 Task: Add Burt's Bees Hawaiian Smolder Lip Crayon to the cart.
Action: Mouse moved to (227, 117)
Screenshot: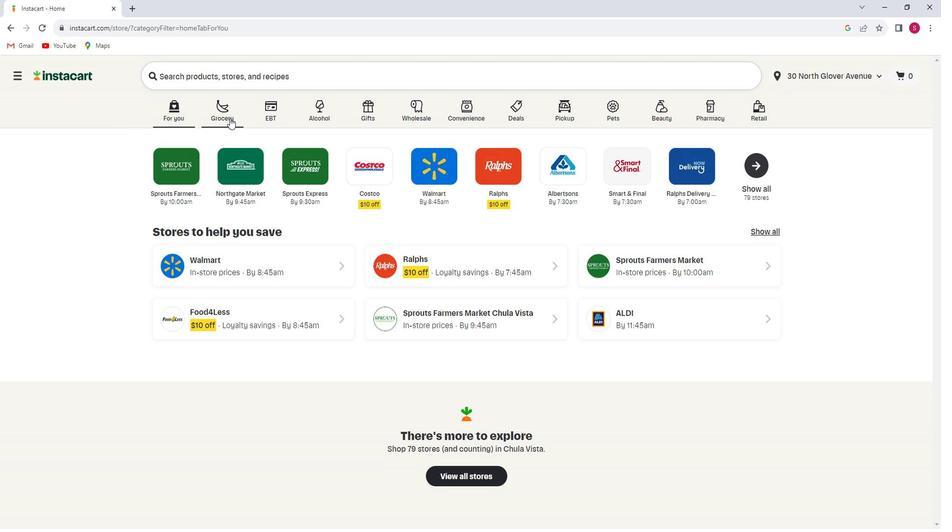 
Action: Mouse pressed left at (227, 117)
Screenshot: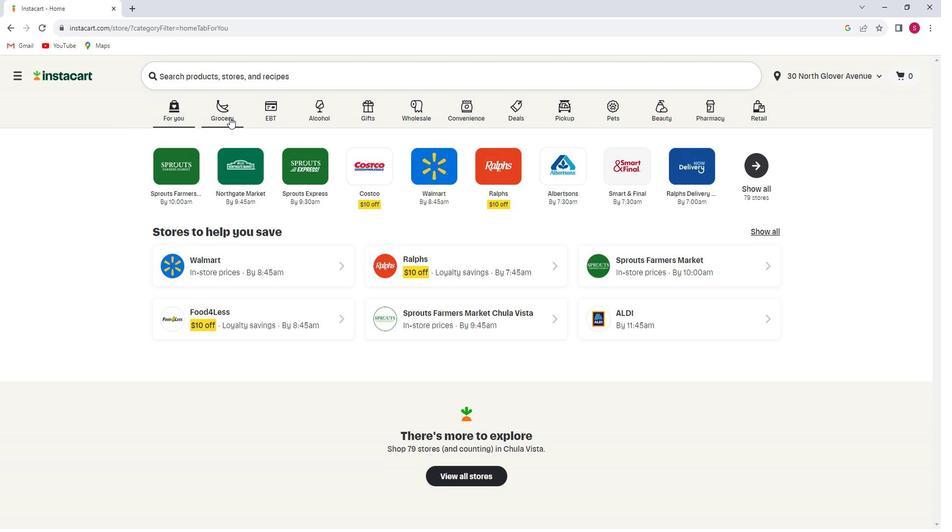 
Action: Mouse moved to (236, 298)
Screenshot: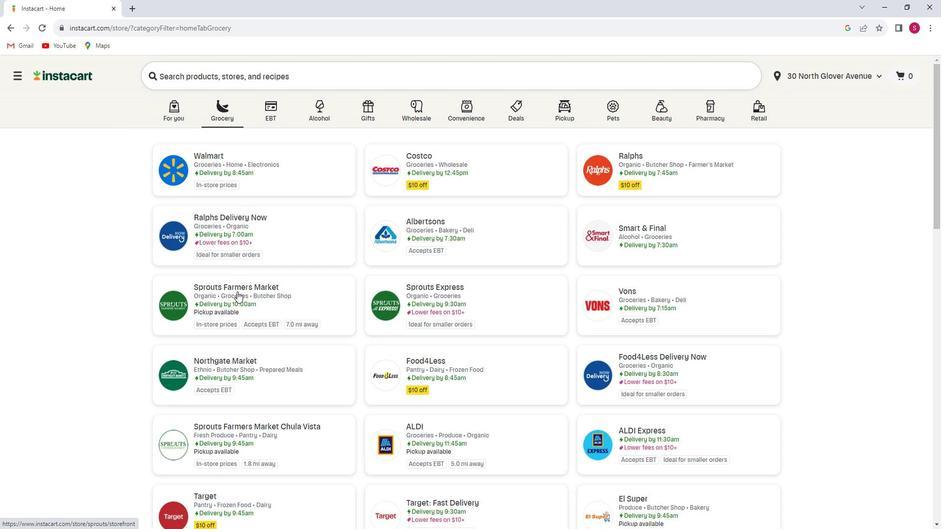 
Action: Mouse pressed left at (236, 298)
Screenshot: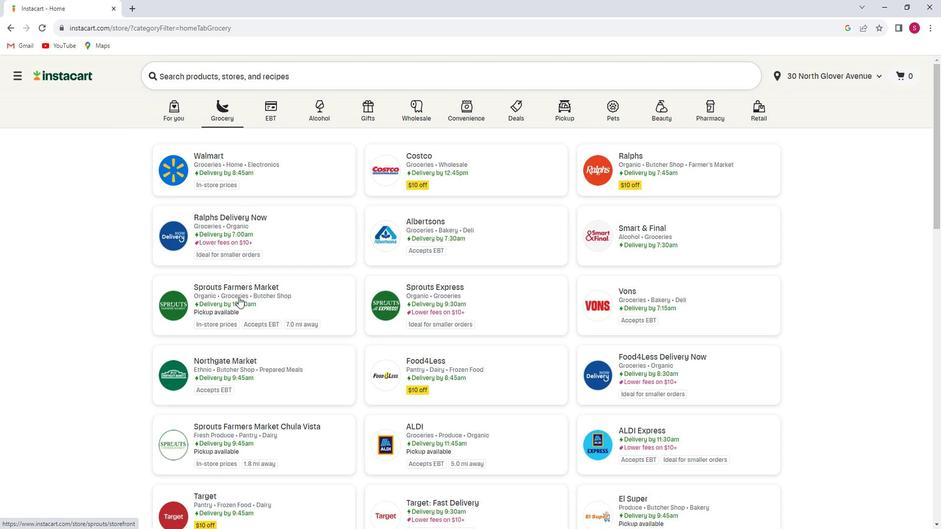 
Action: Mouse moved to (91, 292)
Screenshot: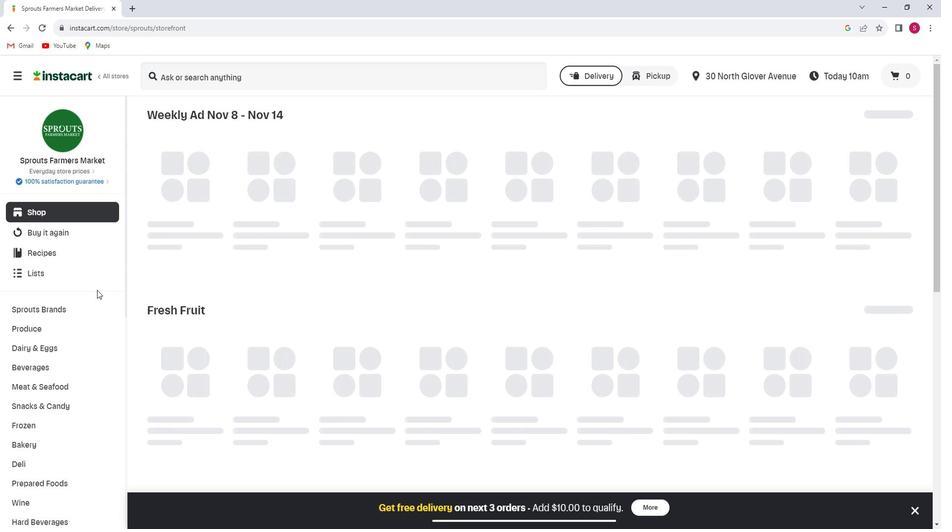 
Action: Mouse scrolled (91, 291) with delta (0, 0)
Screenshot: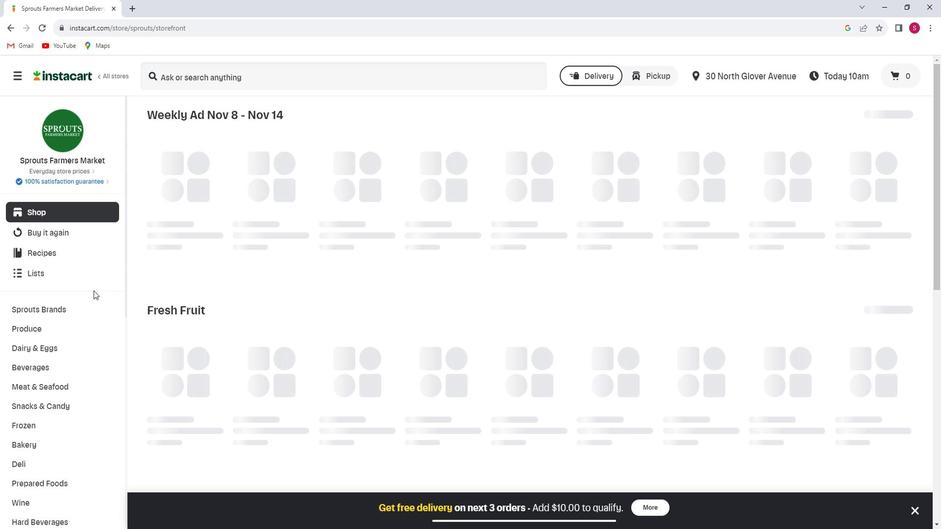 
Action: Mouse scrolled (91, 291) with delta (0, 0)
Screenshot: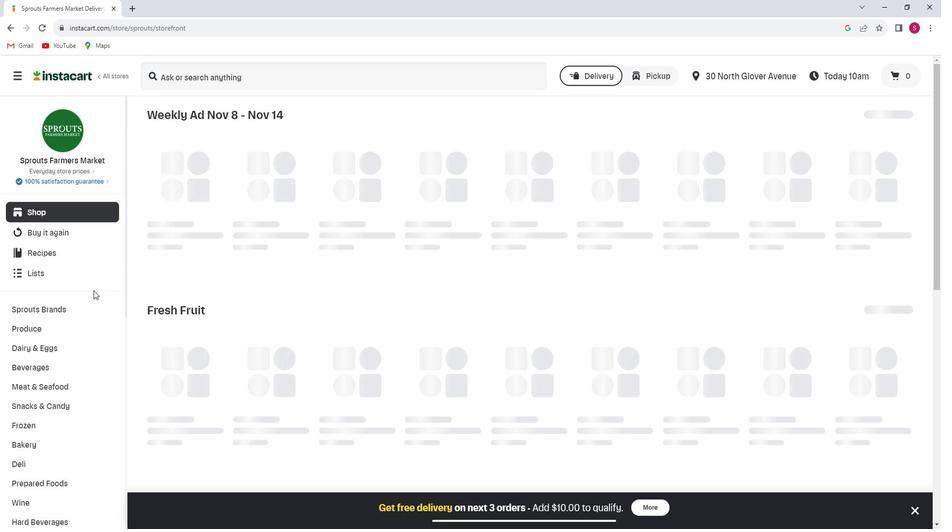 
Action: Mouse scrolled (91, 291) with delta (0, 0)
Screenshot: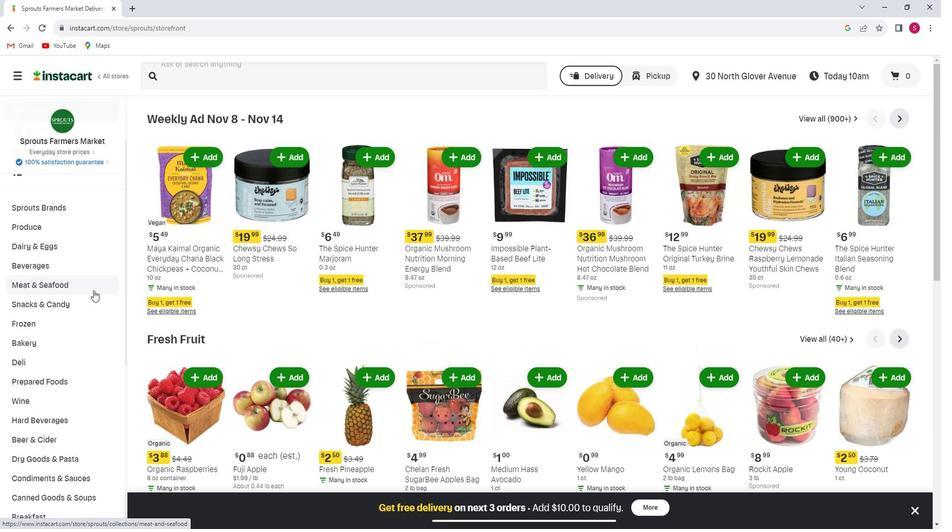 
Action: Mouse scrolled (91, 291) with delta (0, 0)
Screenshot: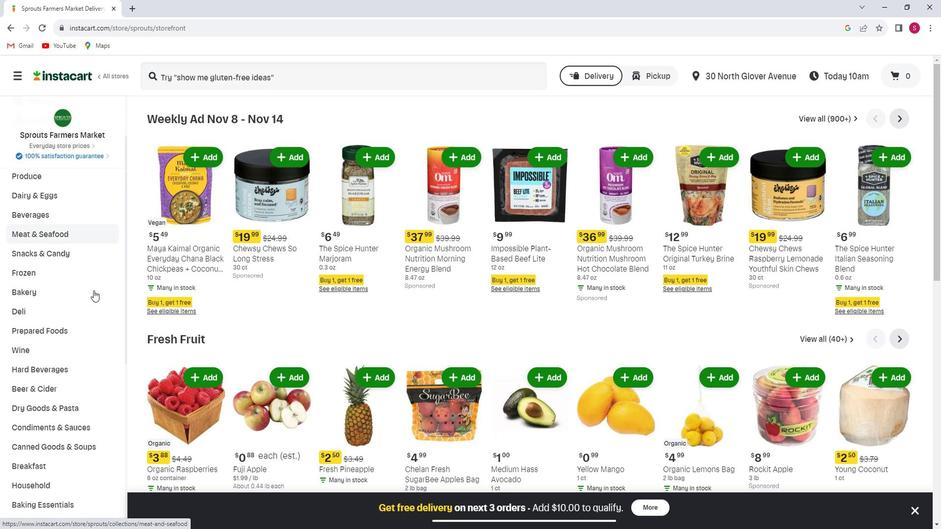 
Action: Mouse scrolled (91, 291) with delta (0, 0)
Screenshot: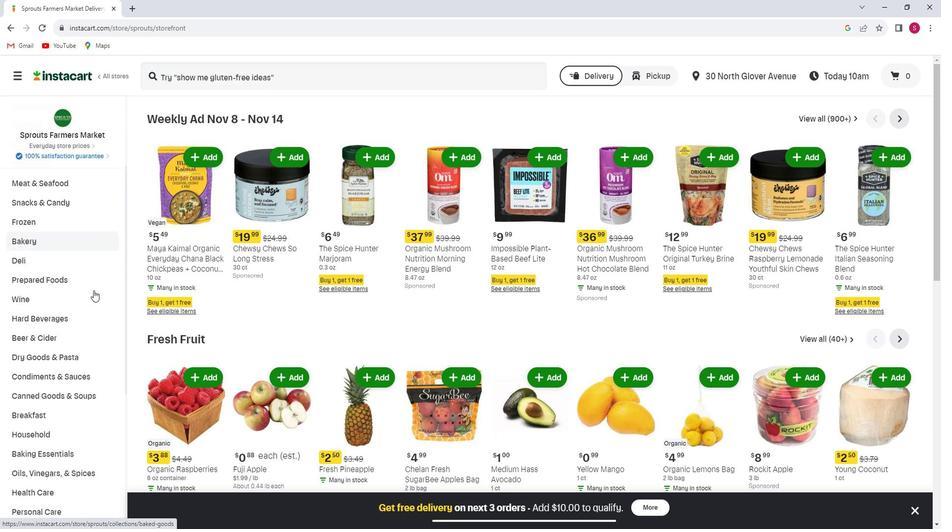 
Action: Mouse scrolled (91, 291) with delta (0, 0)
Screenshot: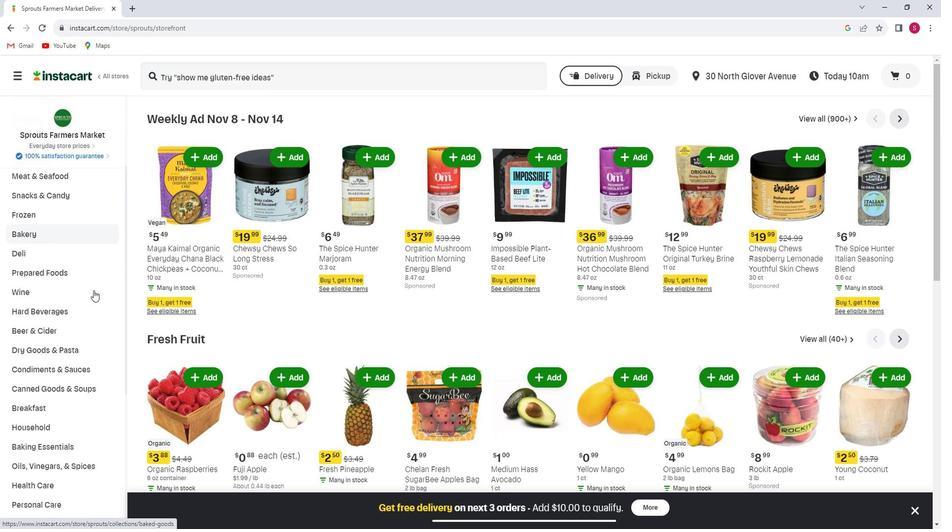 
Action: Mouse scrolled (91, 291) with delta (0, 0)
Screenshot: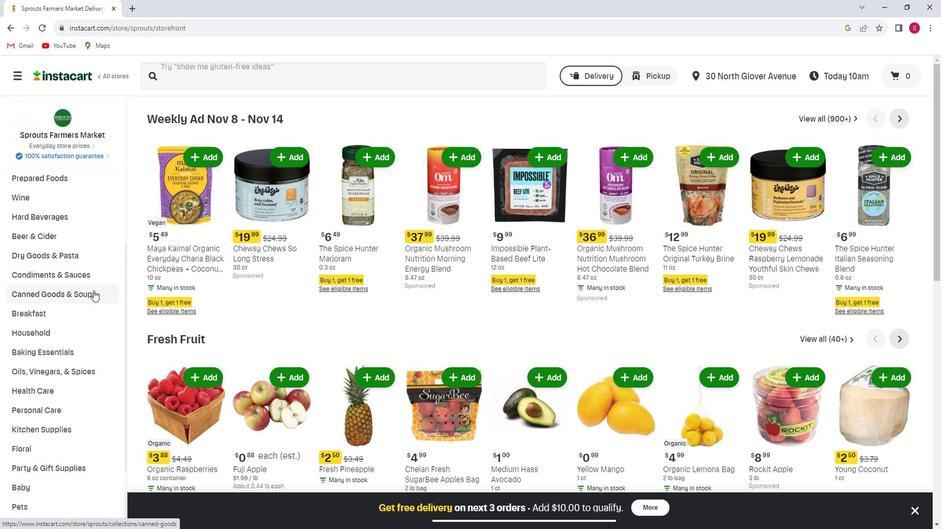 
Action: Mouse scrolled (91, 291) with delta (0, 0)
Screenshot: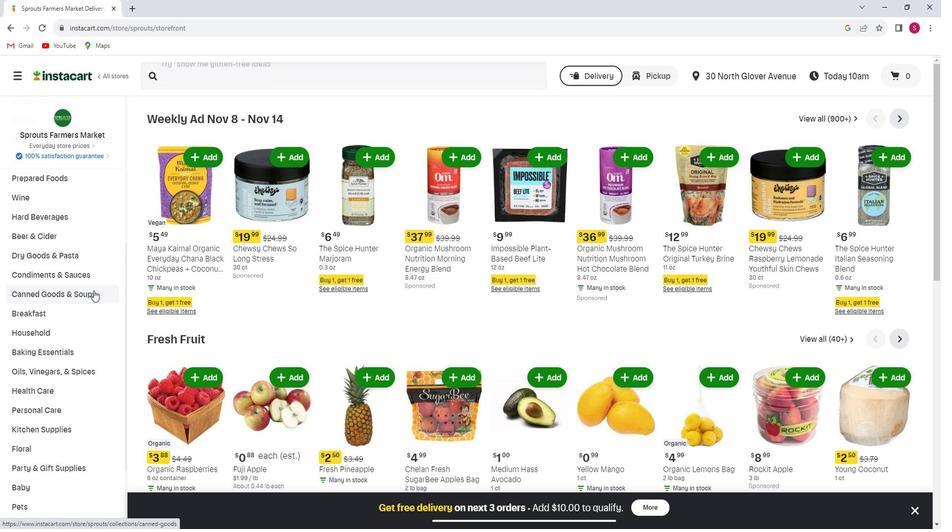 
Action: Mouse moved to (74, 311)
Screenshot: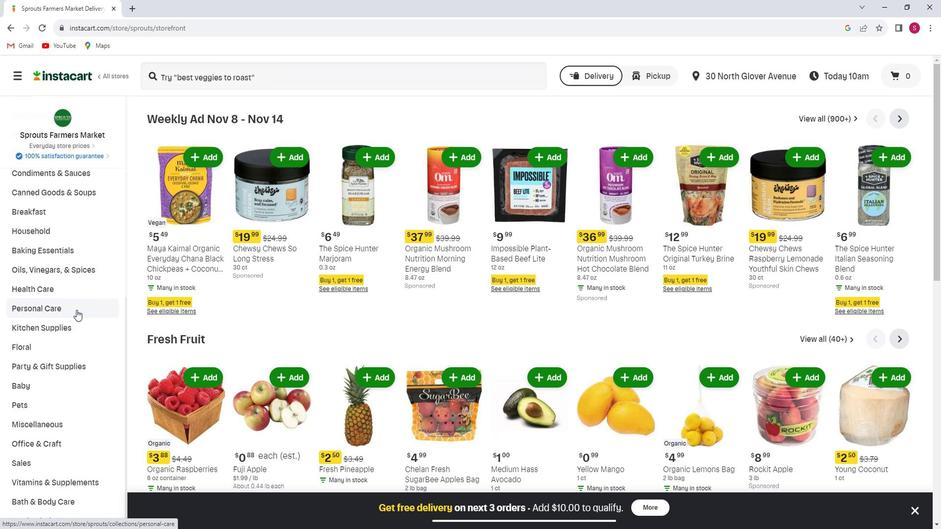 
Action: Mouse pressed left at (74, 311)
Screenshot: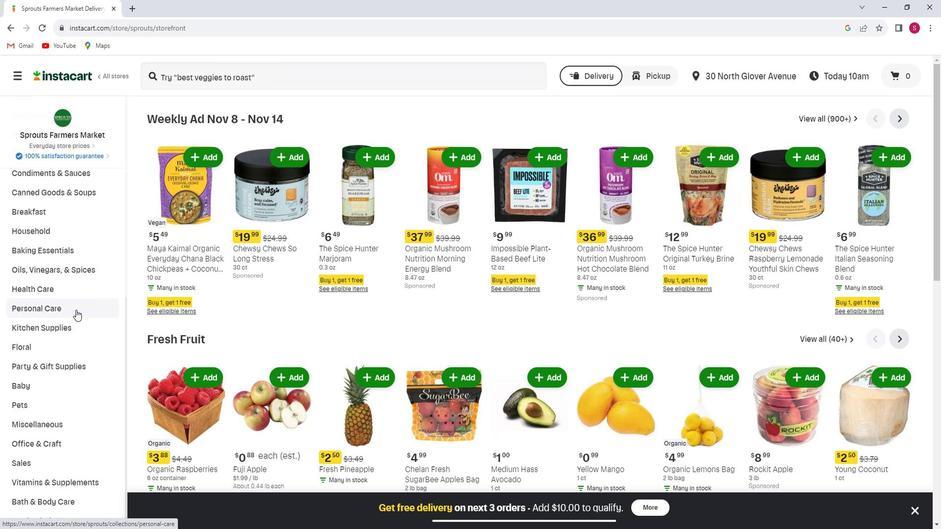
Action: Mouse moved to (837, 143)
Screenshot: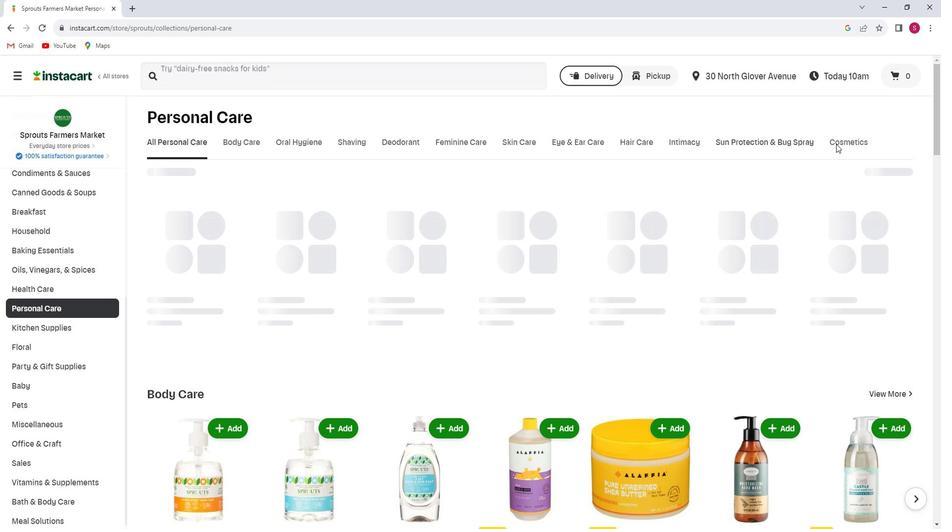 
Action: Mouse pressed left at (837, 143)
Screenshot: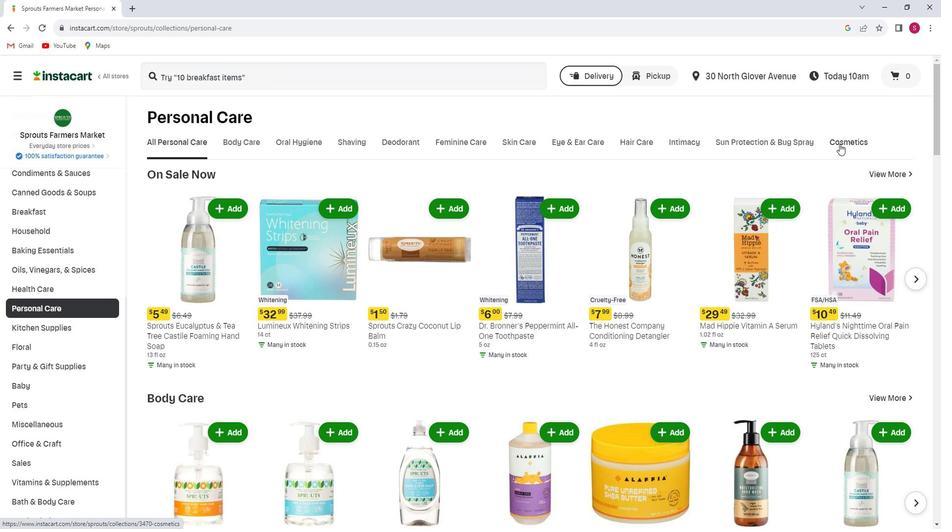 
Action: Mouse moved to (214, 193)
Screenshot: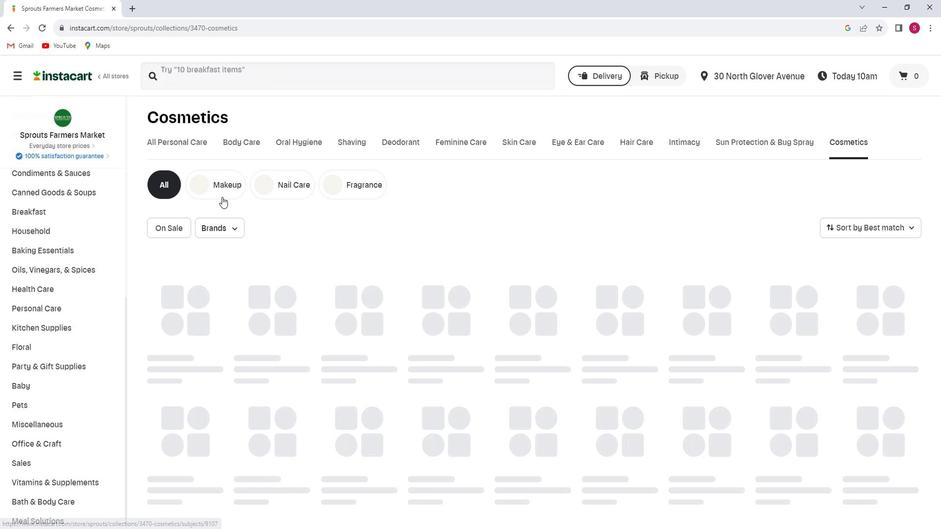 
Action: Mouse pressed left at (214, 193)
Screenshot: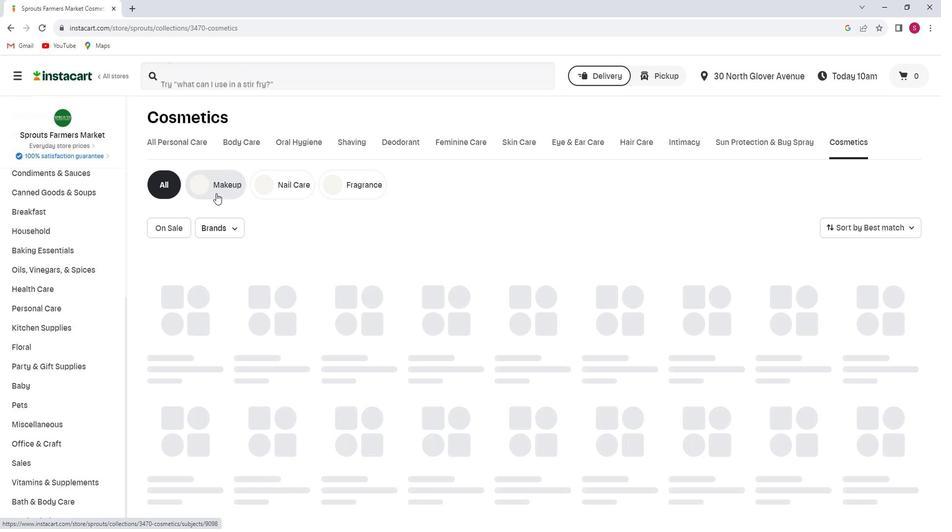
Action: Mouse moved to (258, 76)
Screenshot: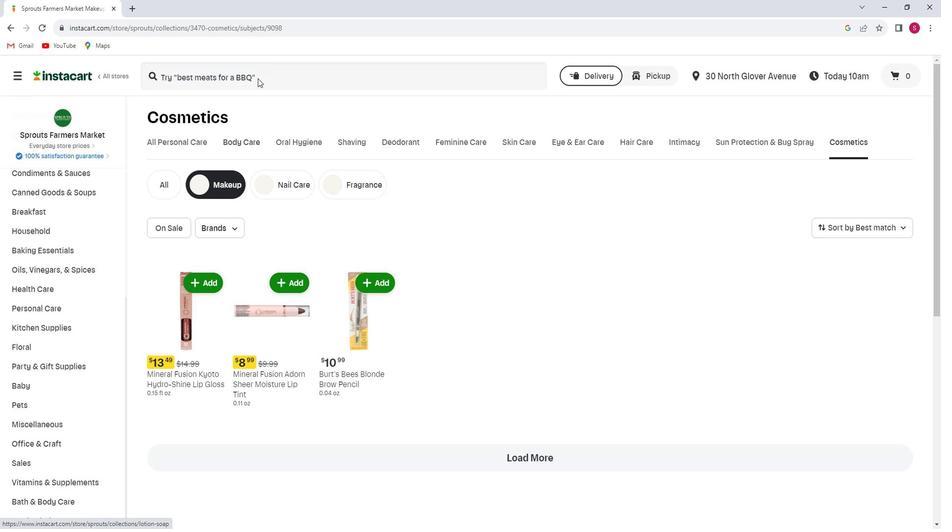 
Action: Mouse pressed left at (258, 76)
Screenshot: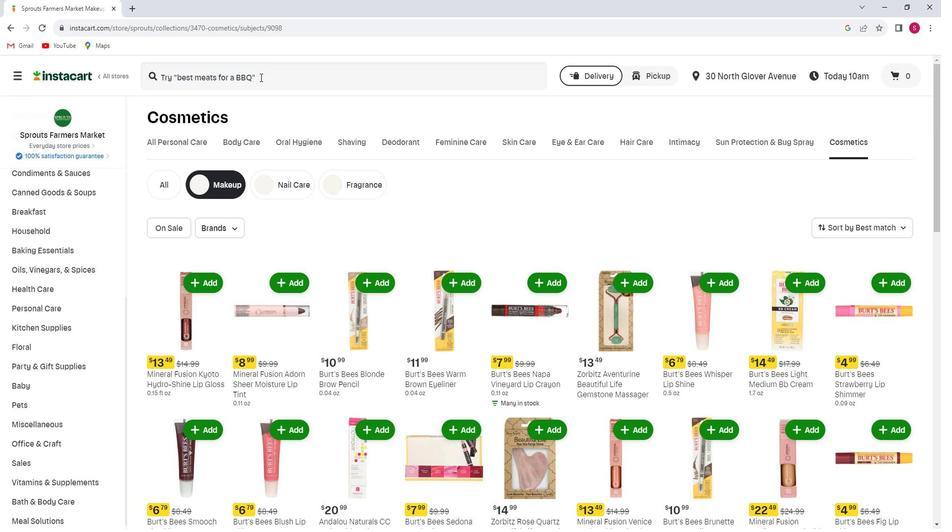 
Action: Key pressed <Key.shift_r><Key.shift_r>Burt's<Key.space><Key.shift_r>Bees<Key.space><Key.shift_r>Hawaiian<Key.space><Key.shift>Smolder<Key.space><Key.shift_r>Lip<Key.space><Key.shift>Crayon<Key.enter>
Screenshot: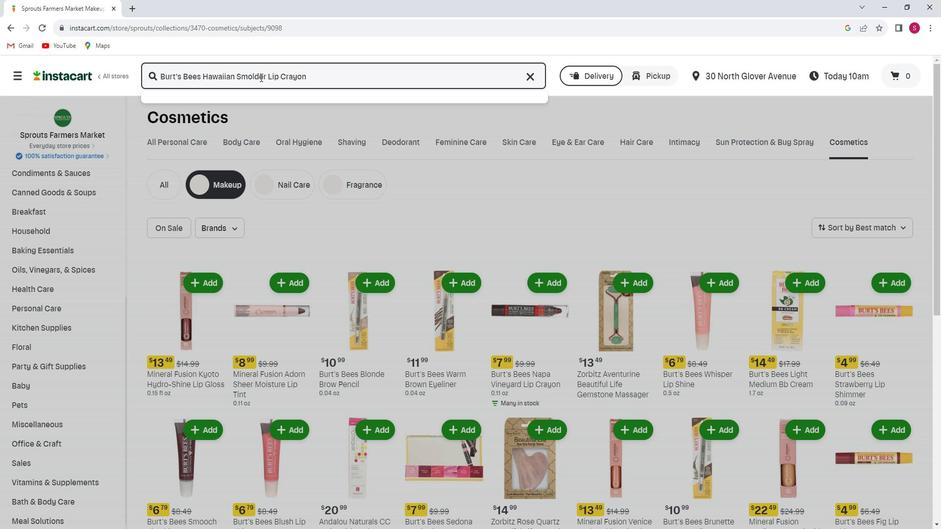 
Action: Mouse moved to (356, 186)
Screenshot: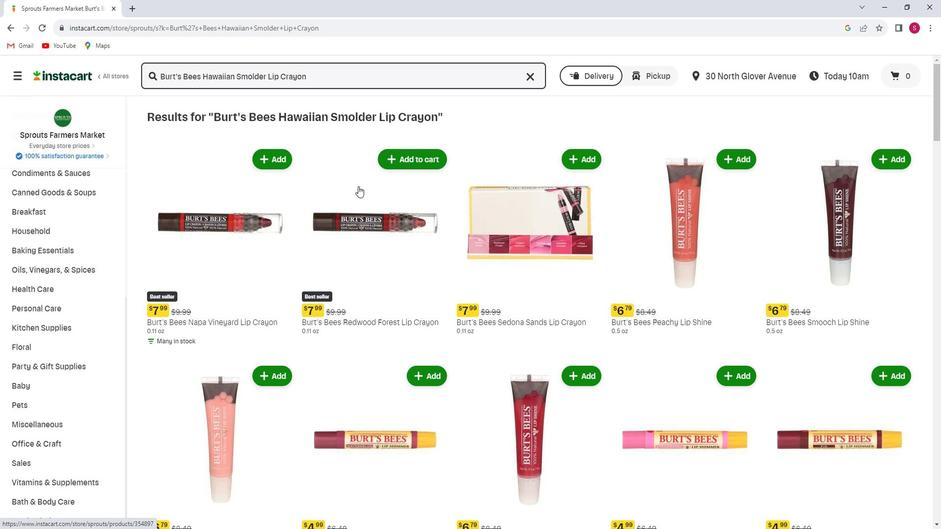 
Action: Mouse scrolled (356, 186) with delta (0, 0)
Screenshot: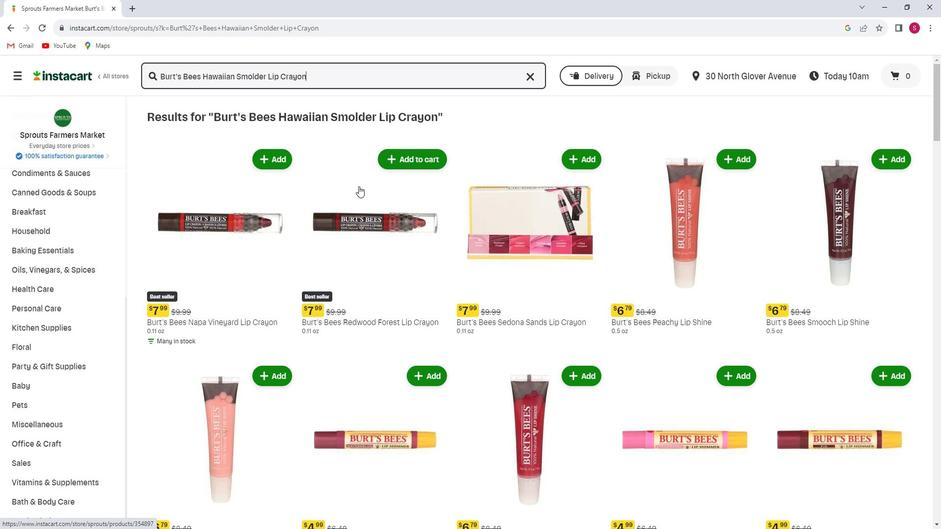 
Action: Mouse moved to (377, 200)
Screenshot: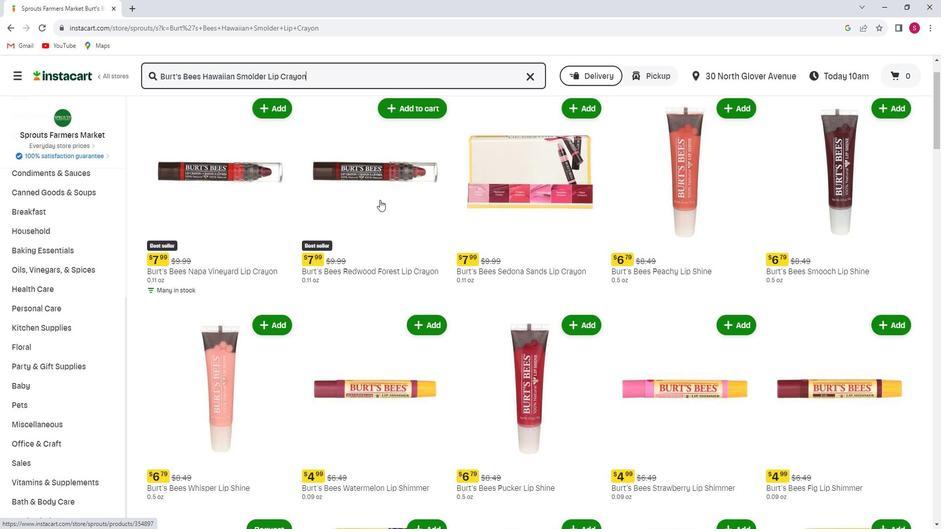
Action: Mouse scrolled (377, 199) with delta (0, 0)
Screenshot: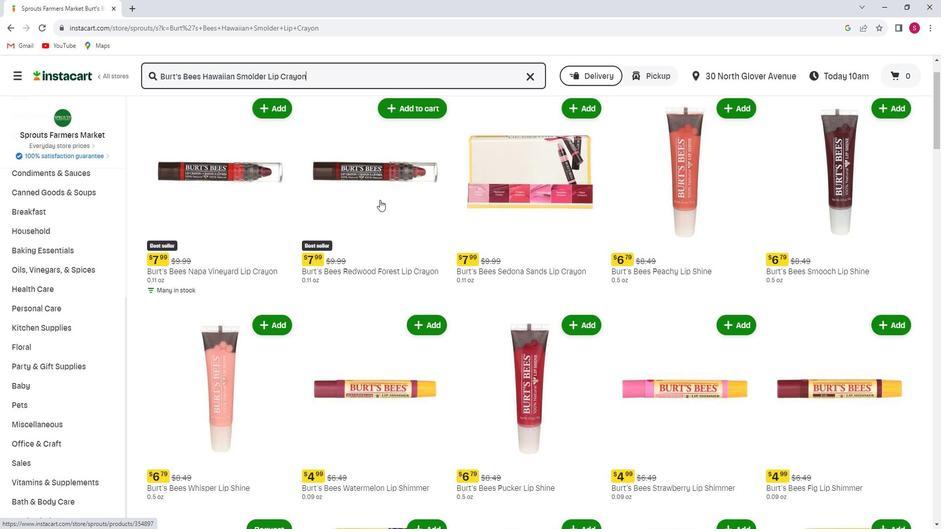 
Action: Mouse scrolled (377, 199) with delta (0, 0)
Screenshot: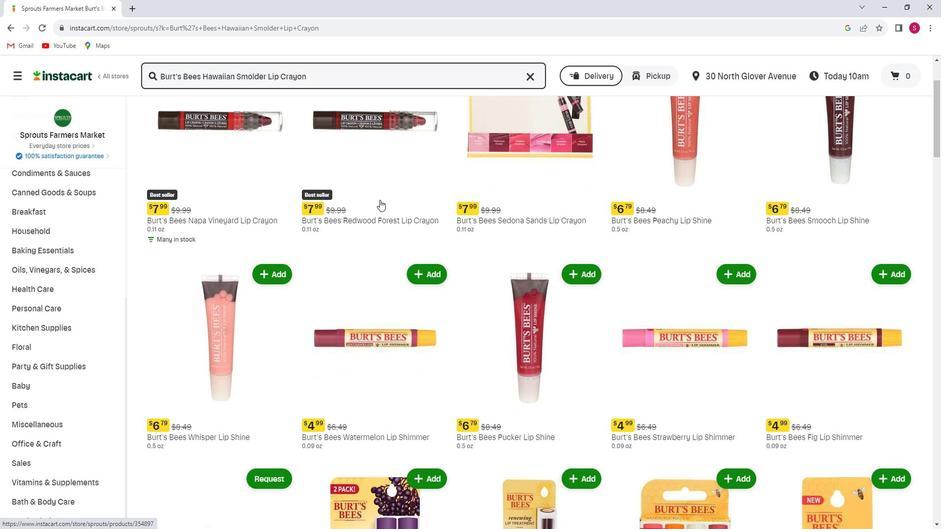 
Action: Mouse scrolled (377, 199) with delta (0, 0)
Screenshot: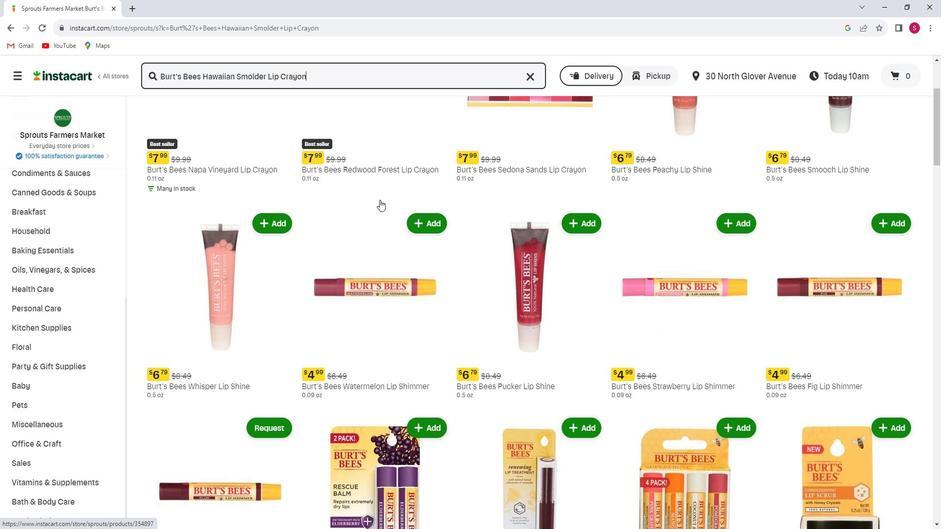 
Action: Mouse scrolled (377, 199) with delta (0, 0)
Screenshot: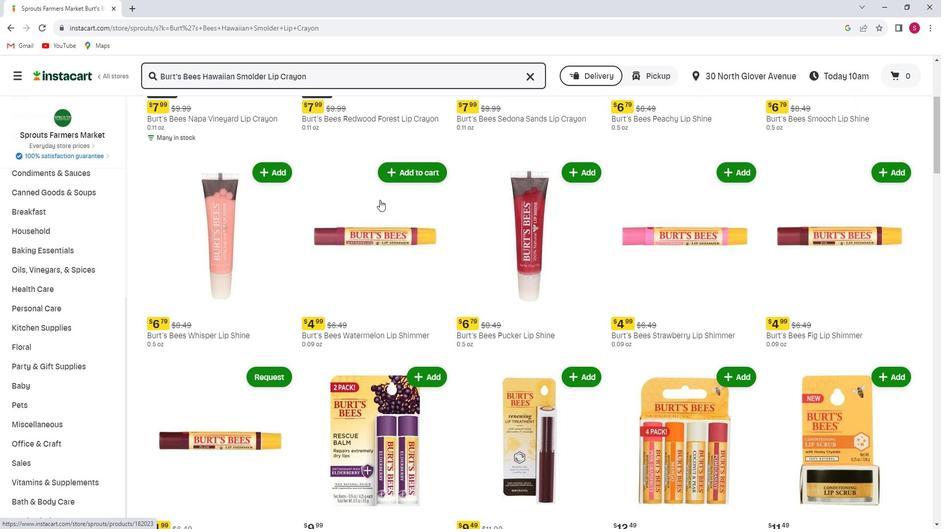 
Action: Mouse scrolled (377, 199) with delta (0, 0)
Screenshot: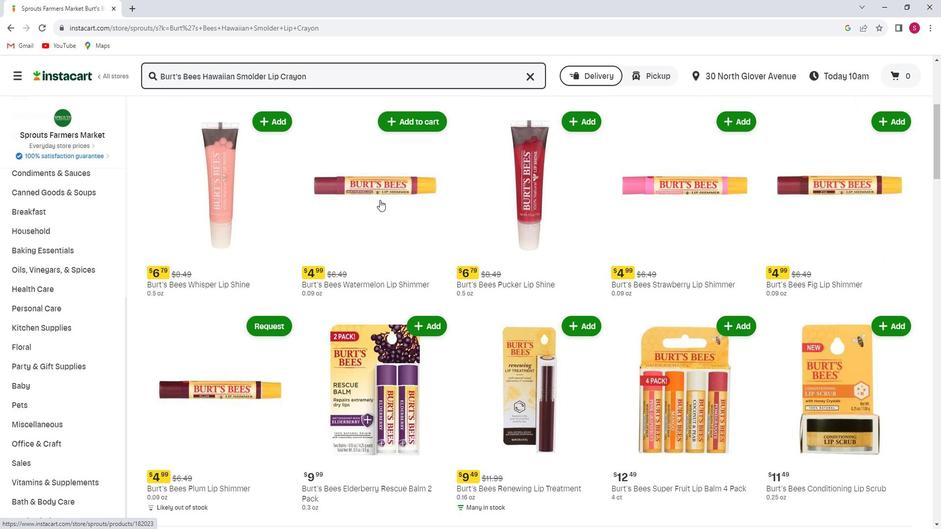 
Action: Mouse scrolled (377, 199) with delta (0, 0)
Screenshot: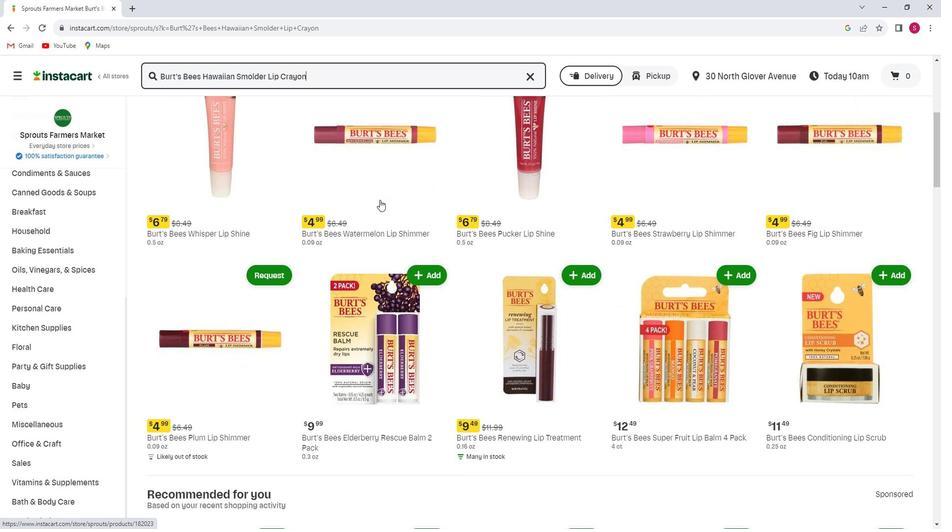 
Action: Mouse scrolled (377, 199) with delta (0, 0)
Screenshot: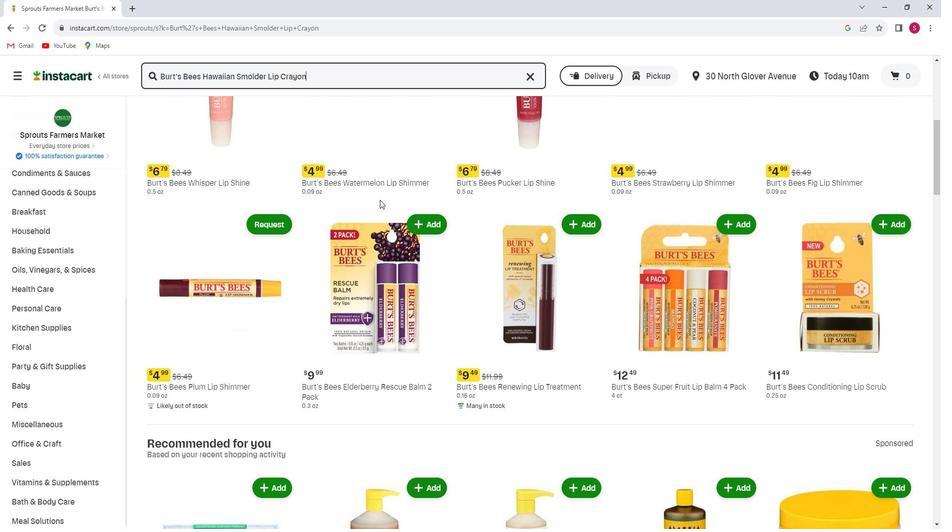 
Action: Mouse scrolled (377, 199) with delta (0, 0)
Screenshot: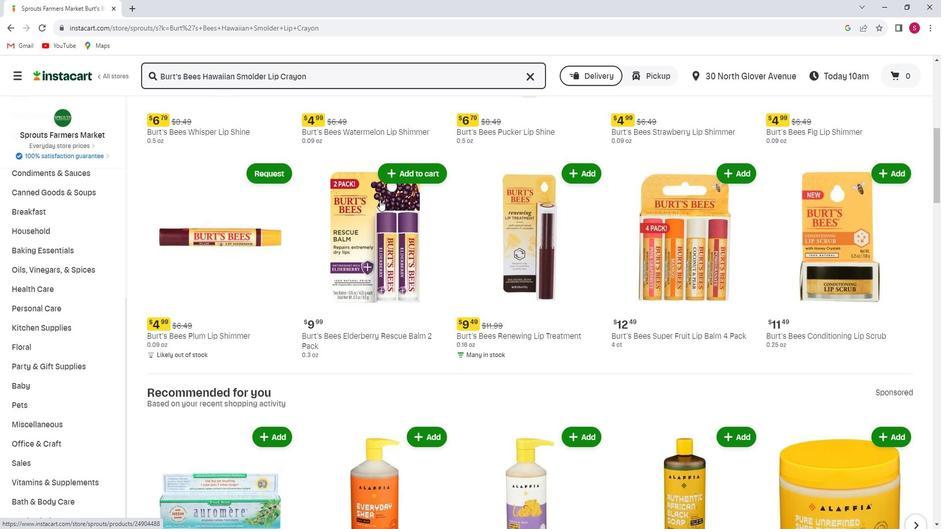 
Action: Mouse scrolled (377, 199) with delta (0, 0)
Screenshot: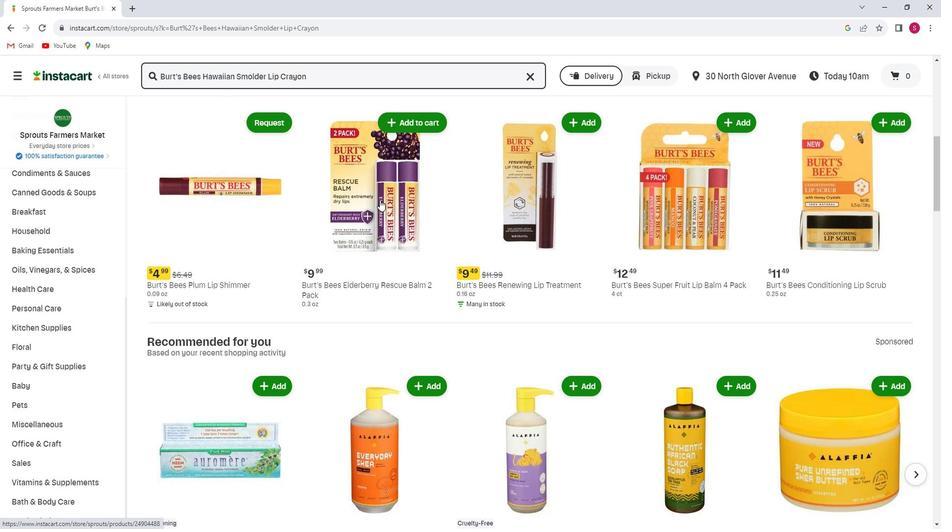 
Action: Mouse scrolled (377, 199) with delta (0, 0)
Screenshot: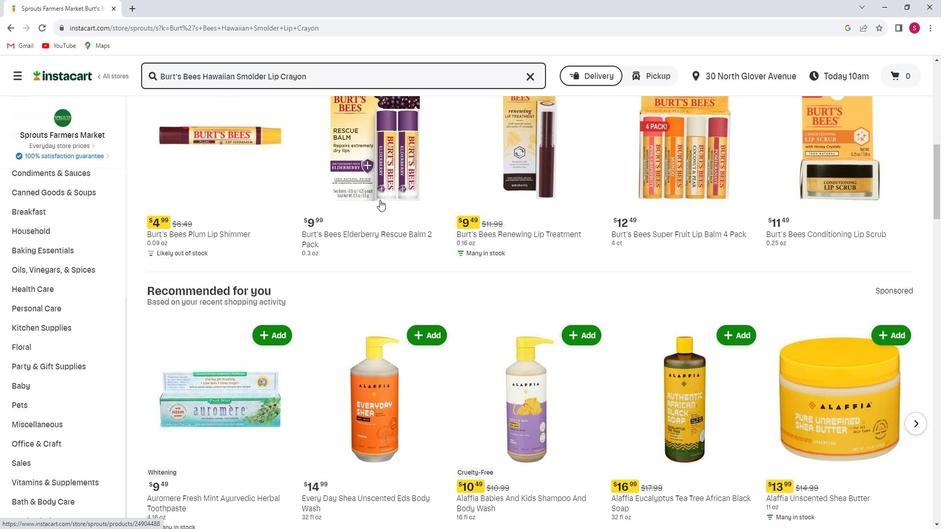 
Action: Mouse scrolled (377, 199) with delta (0, 0)
Screenshot: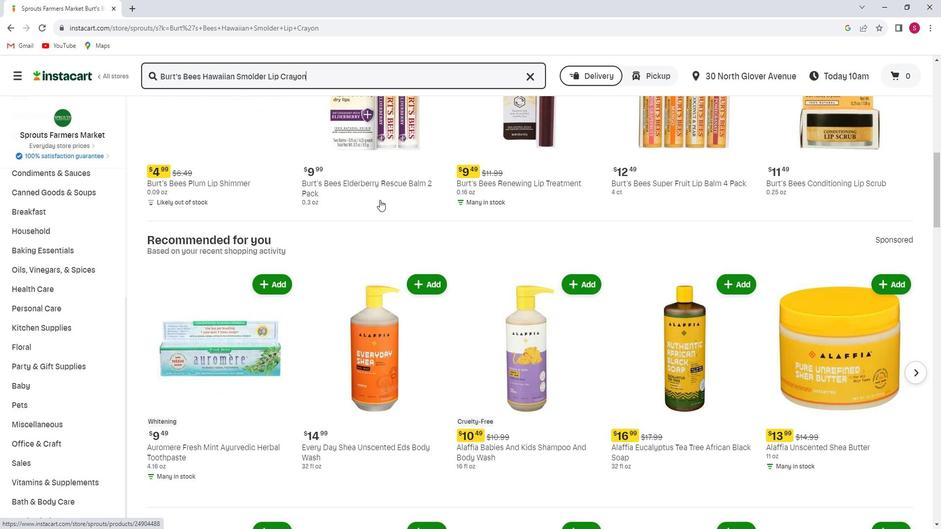 
Action: Mouse scrolled (377, 199) with delta (0, 0)
Screenshot: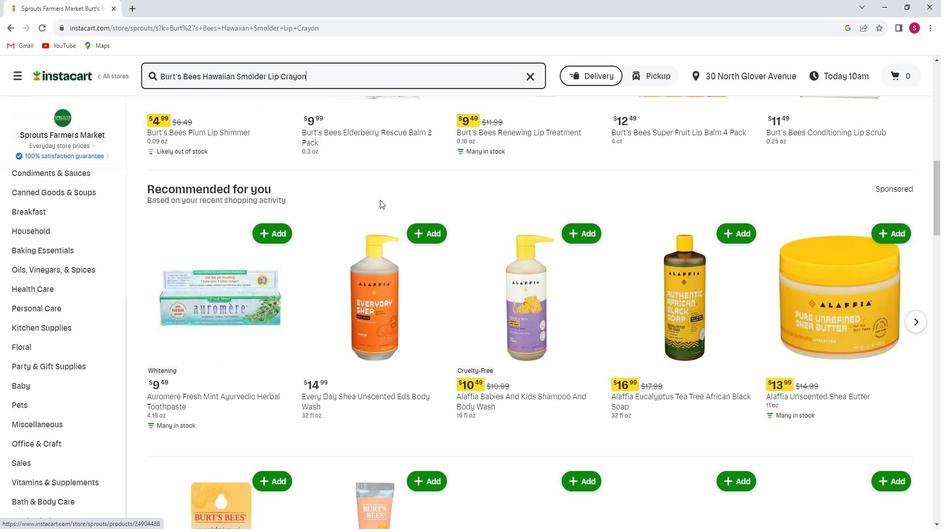 
Action: Mouse scrolled (377, 199) with delta (0, 0)
Screenshot: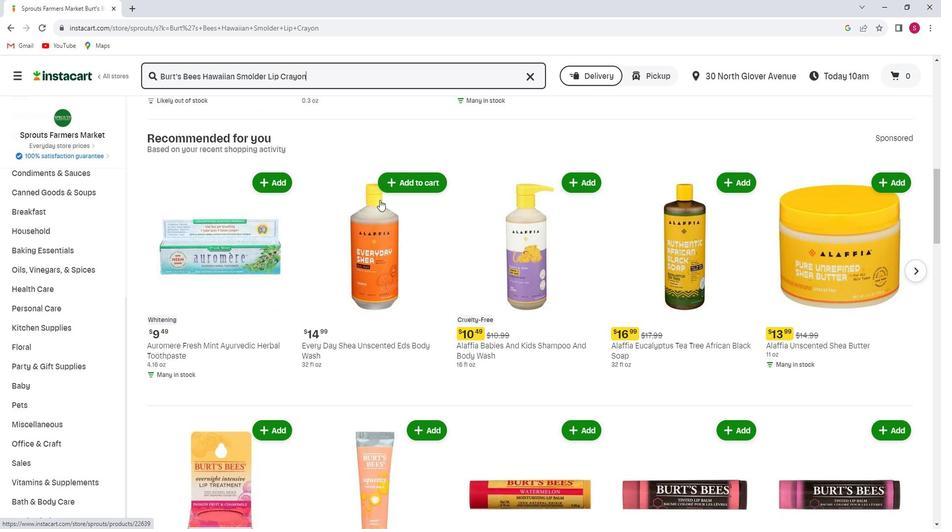 
Action: Mouse scrolled (377, 199) with delta (0, 0)
Screenshot: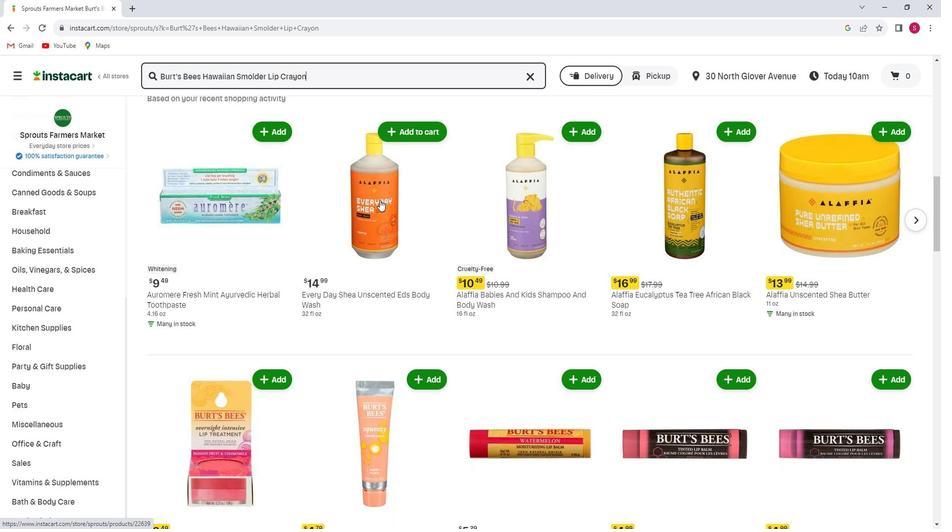 
Action: Mouse scrolled (377, 199) with delta (0, 0)
Screenshot: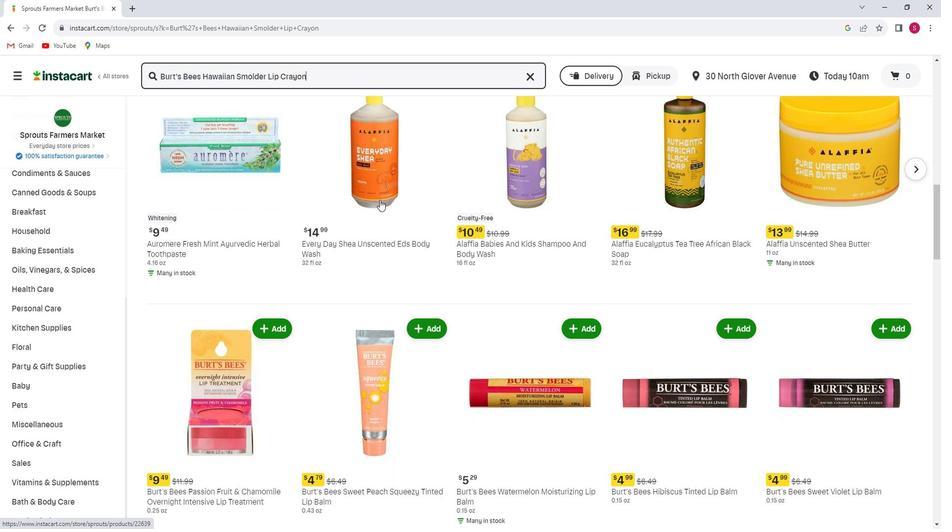 
Action: Mouse scrolled (377, 199) with delta (0, 0)
Screenshot: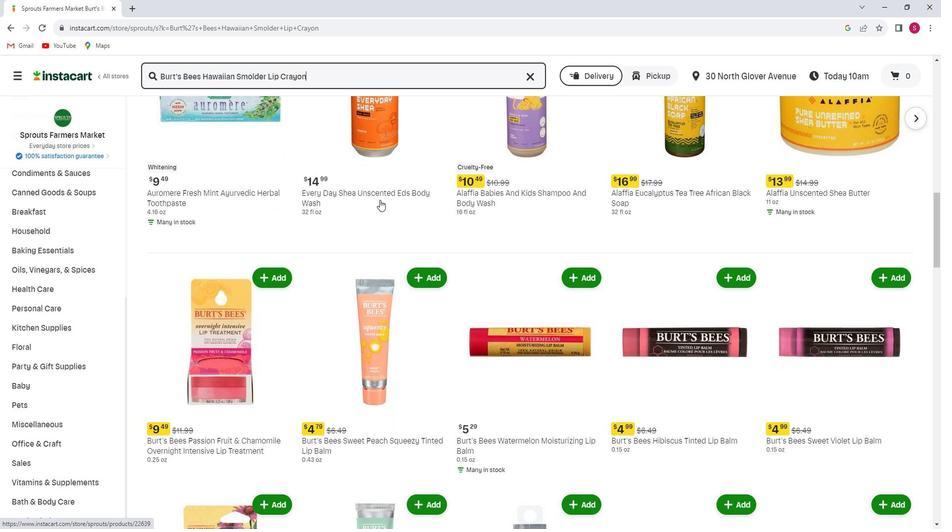 
Action: Mouse scrolled (377, 199) with delta (0, 0)
Screenshot: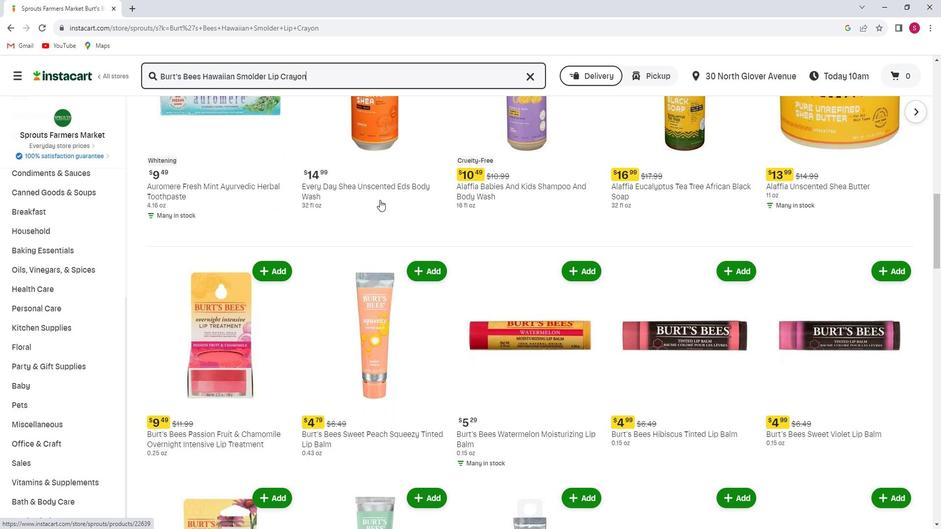 
Action: Mouse scrolled (377, 199) with delta (0, 0)
Screenshot: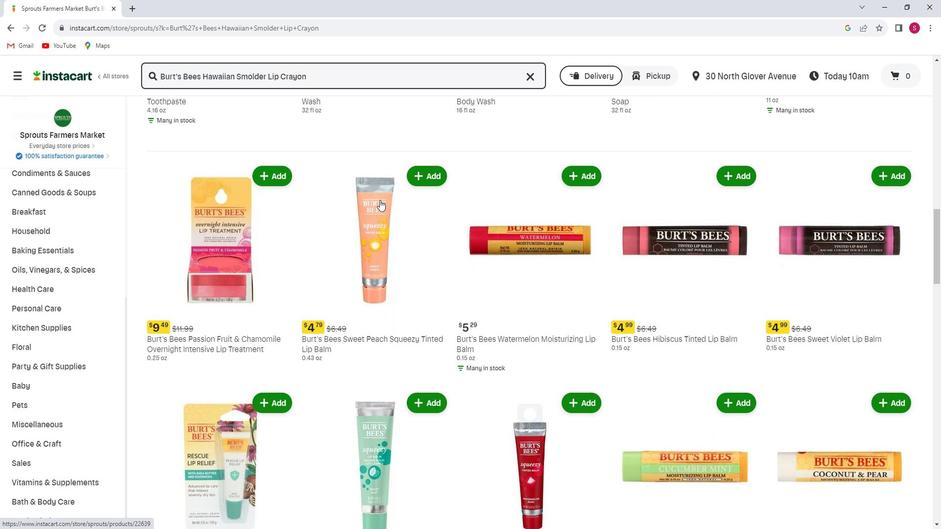 
Action: Mouse scrolled (377, 199) with delta (0, 0)
Screenshot: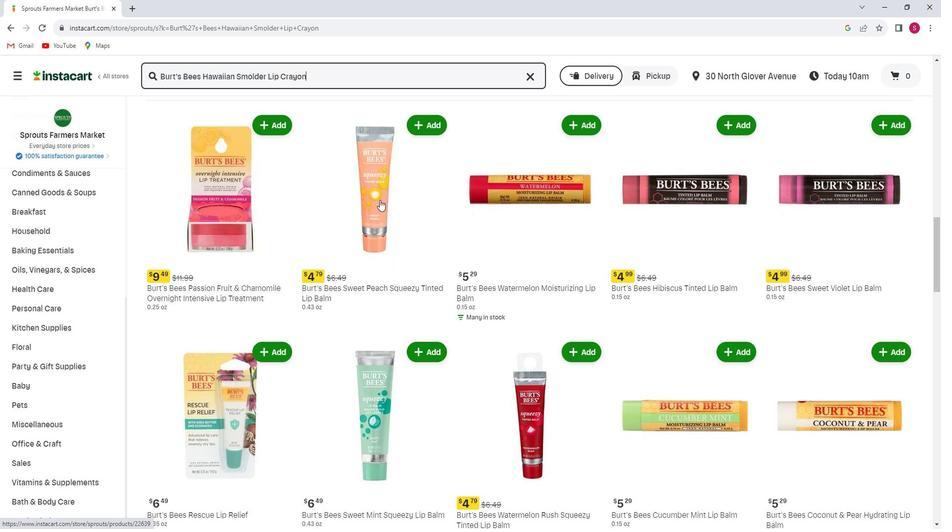 
Action: Mouse scrolled (377, 199) with delta (0, 0)
Screenshot: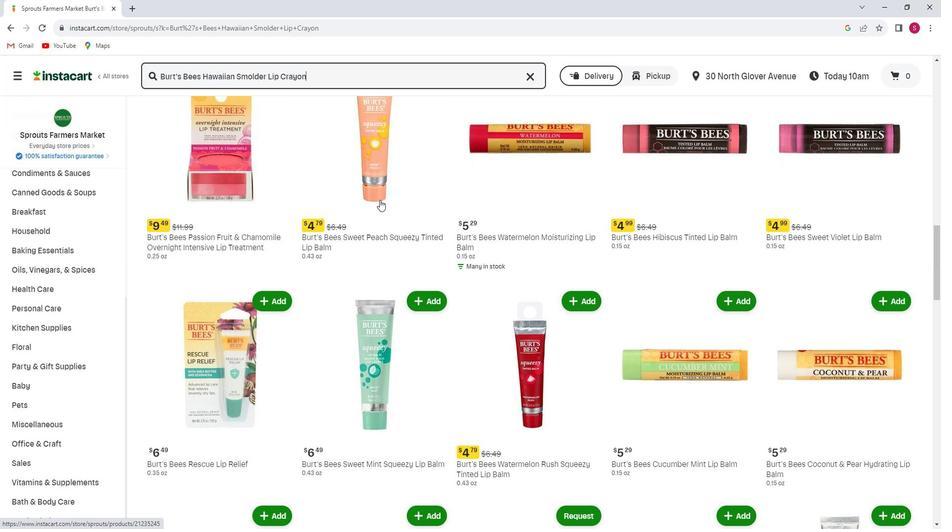 
Action: Mouse scrolled (377, 199) with delta (0, 0)
Screenshot: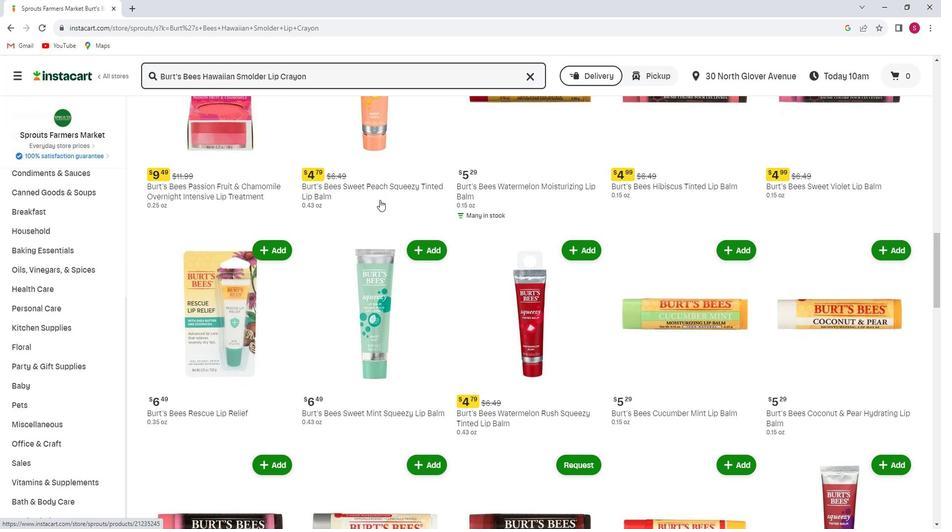 
Action: Mouse scrolled (377, 199) with delta (0, 0)
Screenshot: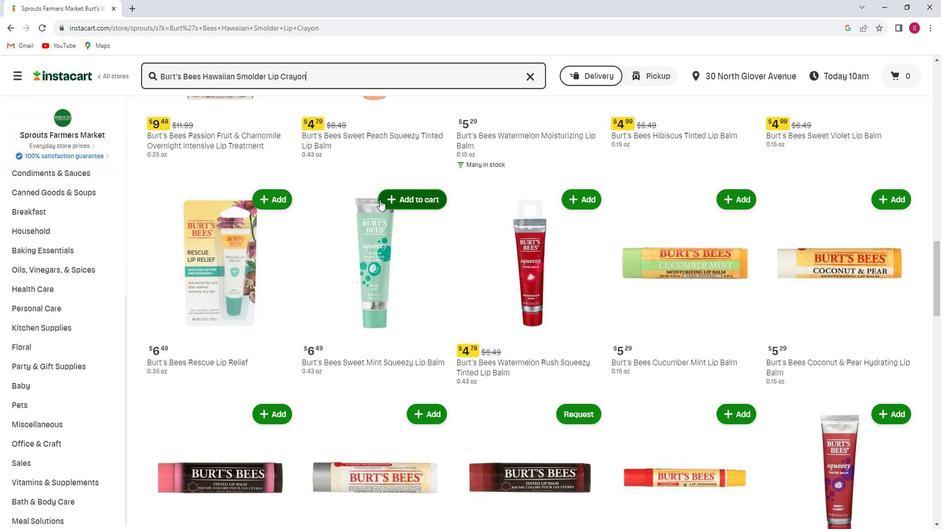 
Action: Mouse moved to (395, 202)
Screenshot: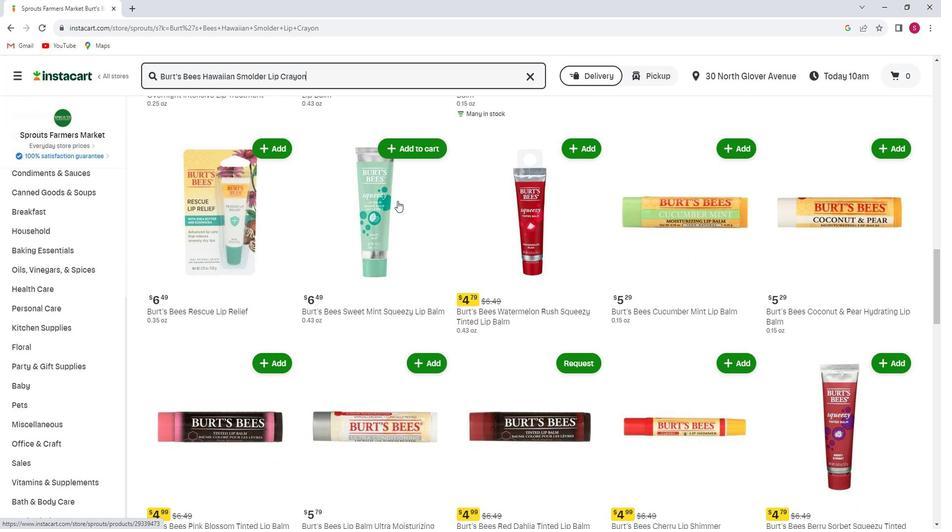 
Action: Mouse scrolled (395, 201) with delta (0, 0)
Screenshot: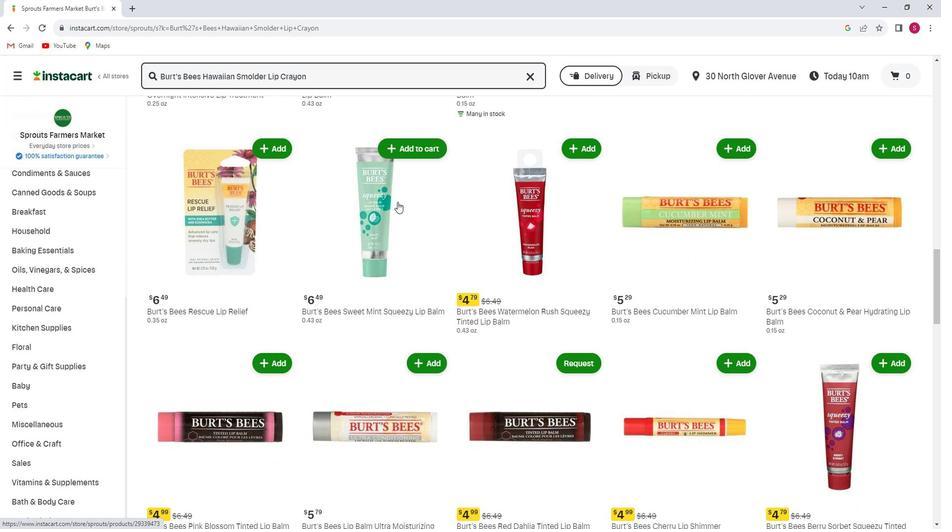 
Action: Mouse scrolled (395, 201) with delta (0, 0)
Screenshot: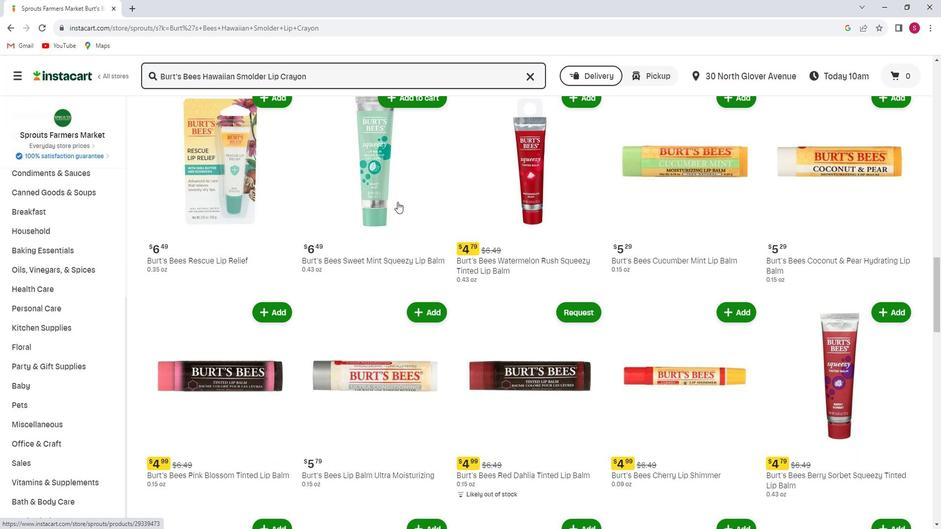 
Action: Mouse scrolled (395, 201) with delta (0, 0)
Screenshot: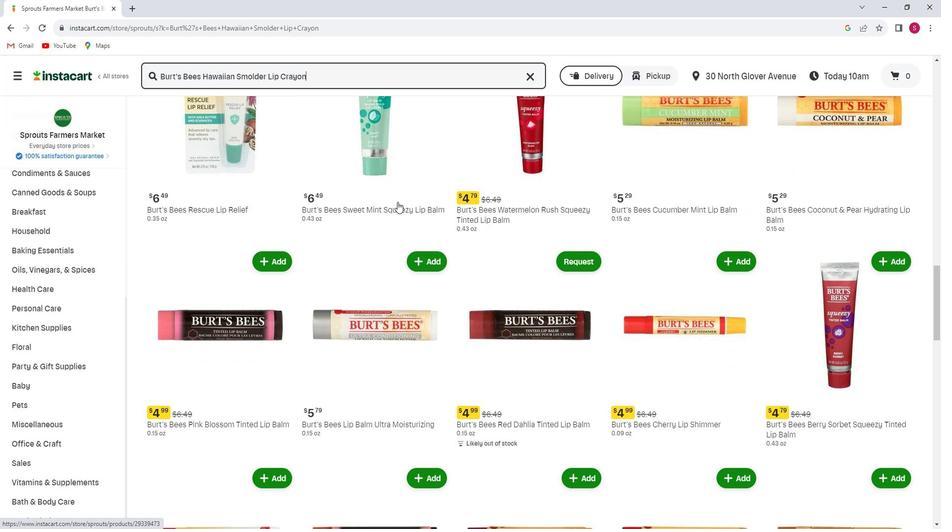 
Action: Mouse scrolled (395, 201) with delta (0, 0)
Screenshot: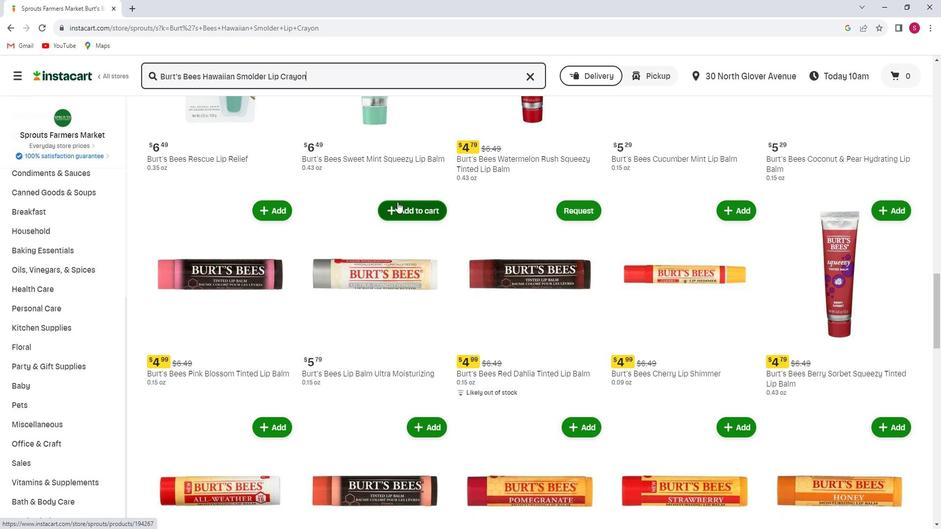 
Action: Mouse scrolled (395, 201) with delta (0, 0)
Screenshot: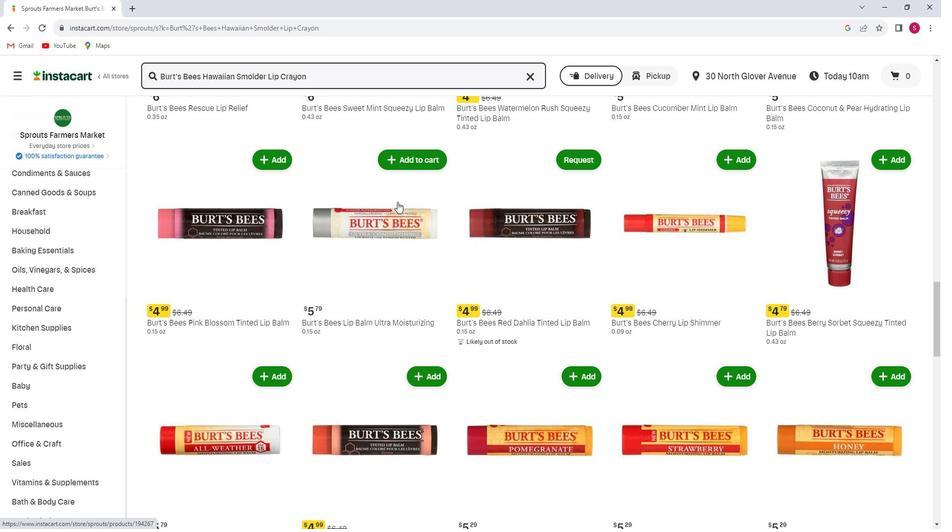 
Action: Mouse scrolled (395, 201) with delta (0, 0)
Screenshot: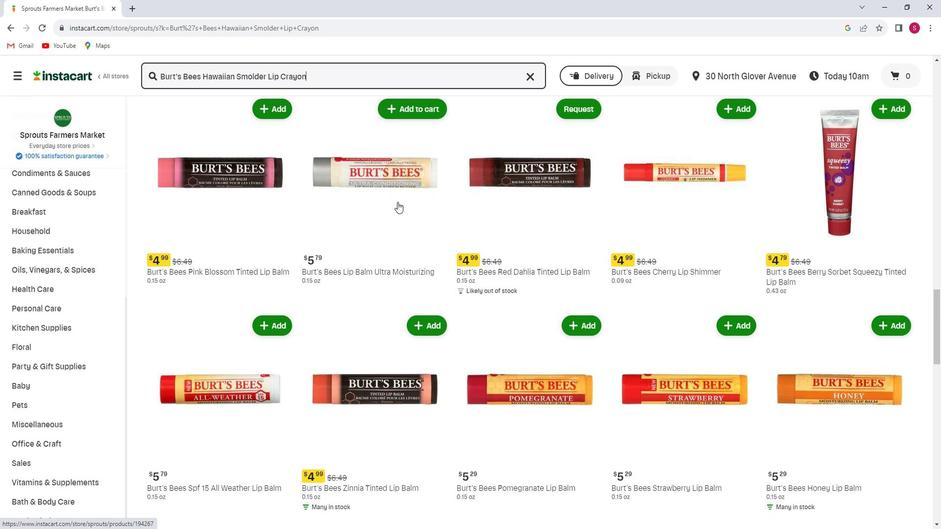 
Action: Mouse scrolled (395, 201) with delta (0, 0)
Screenshot: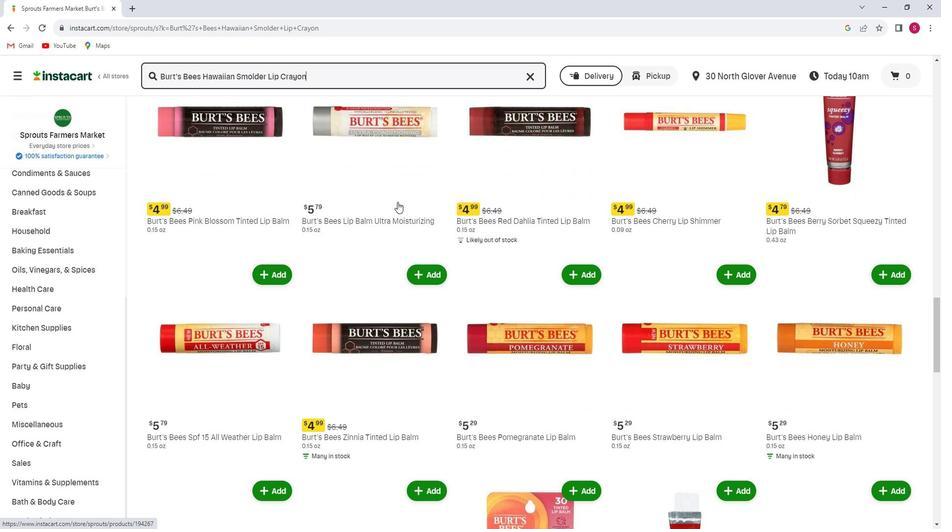 
Action: Mouse scrolled (395, 201) with delta (0, 0)
Screenshot: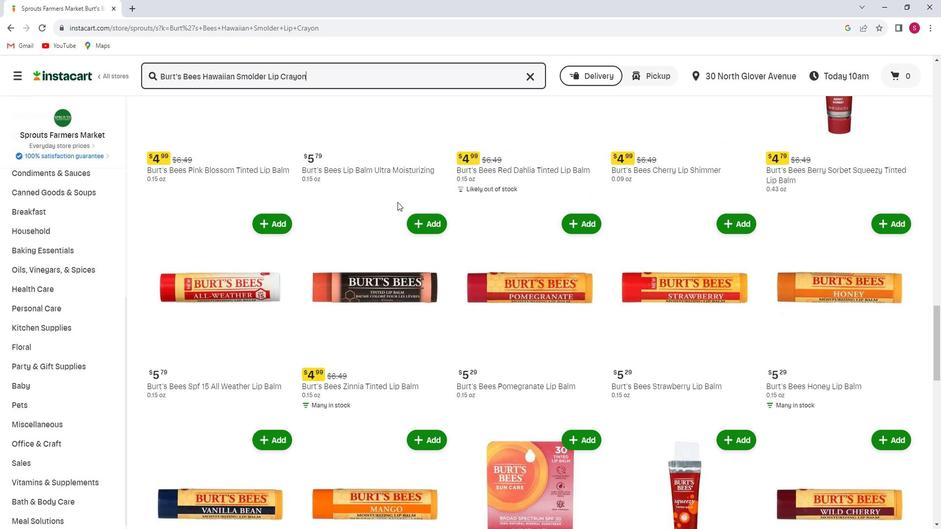 
Action: Mouse scrolled (395, 201) with delta (0, 0)
Screenshot: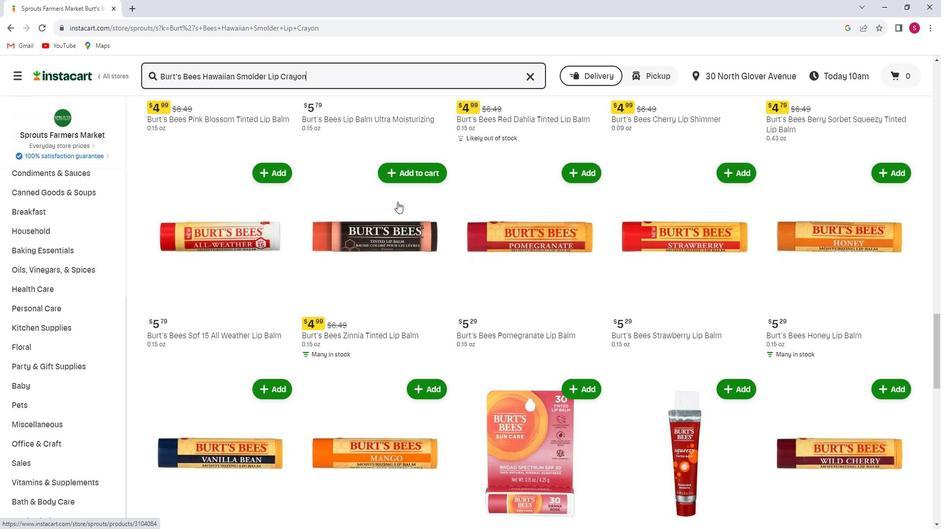 
Action: Mouse scrolled (395, 201) with delta (0, 0)
Screenshot: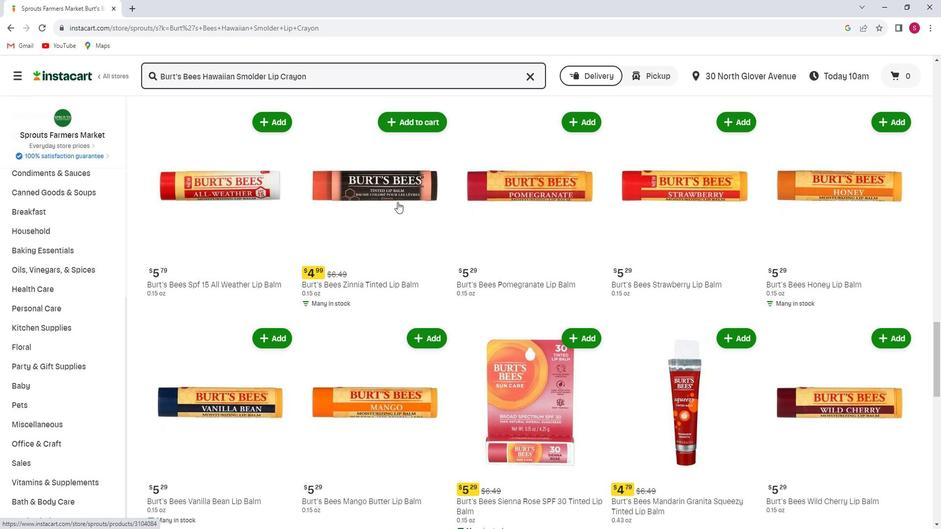 
Action: Mouse scrolled (395, 201) with delta (0, 0)
Screenshot: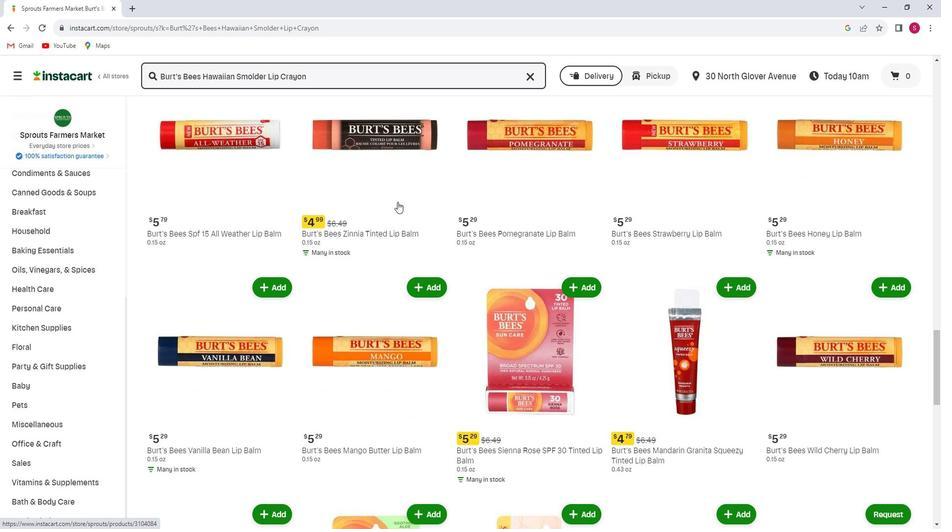 
Action: Mouse scrolled (395, 201) with delta (0, 0)
Screenshot: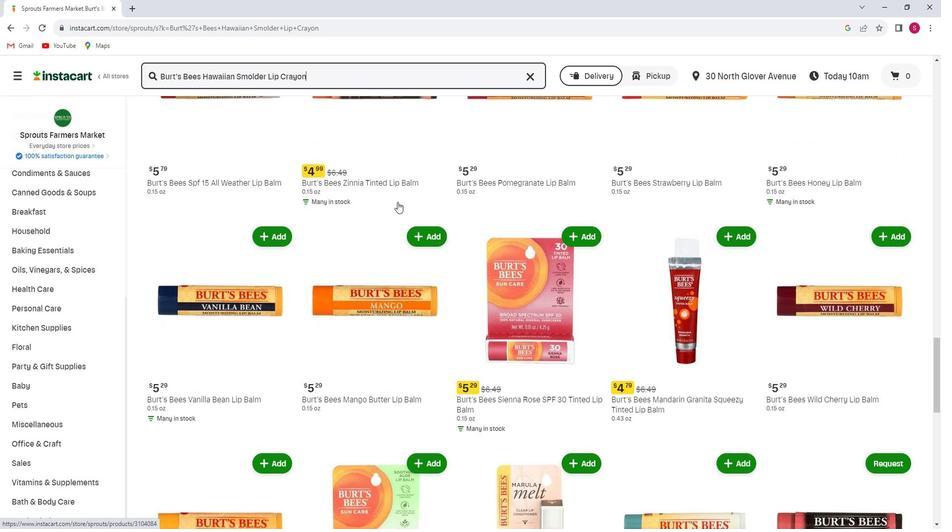 
Action: Mouse scrolled (395, 201) with delta (0, 0)
Screenshot: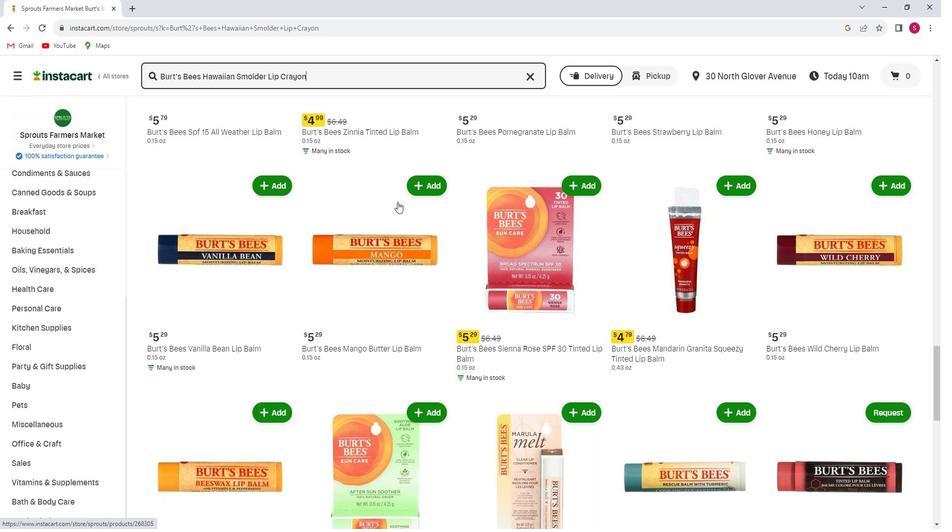 
Action: Mouse scrolled (395, 201) with delta (0, 0)
Screenshot: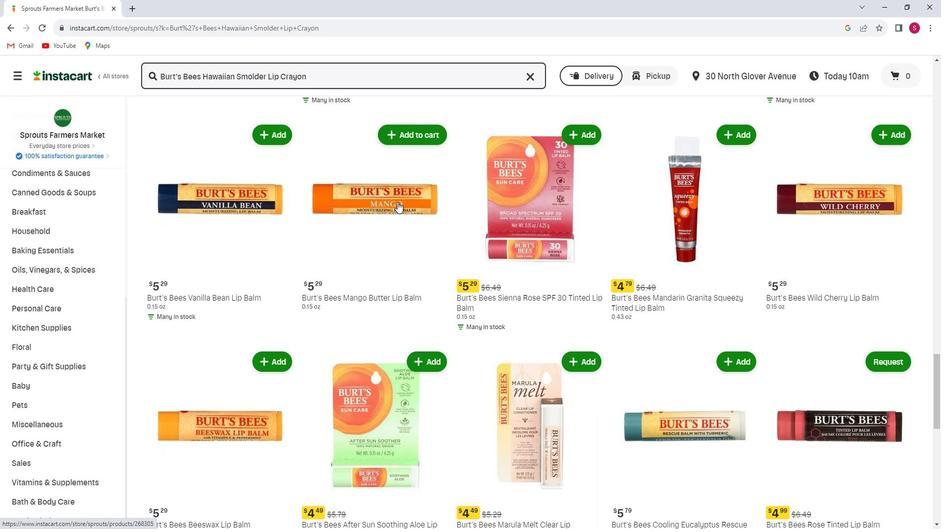 
Action: Mouse scrolled (395, 201) with delta (0, 0)
Screenshot: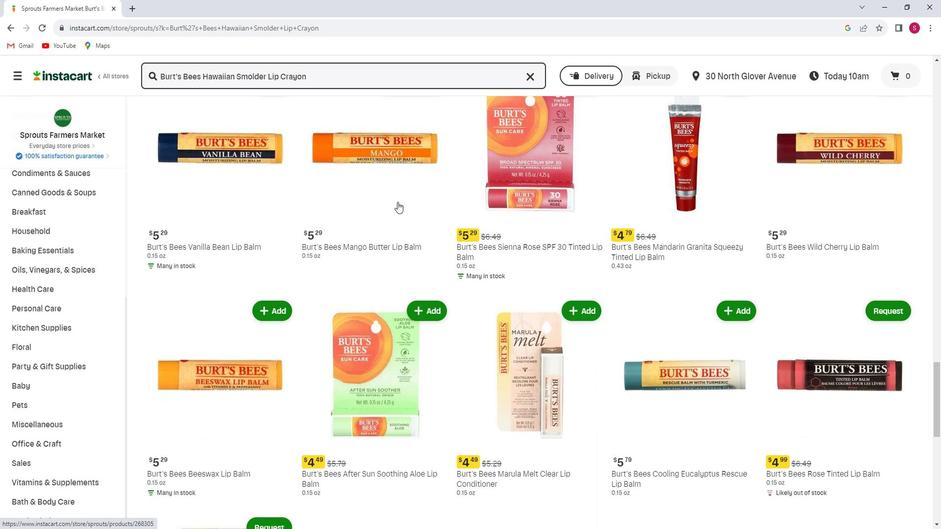 
Action: Mouse scrolled (395, 201) with delta (0, 0)
Screenshot: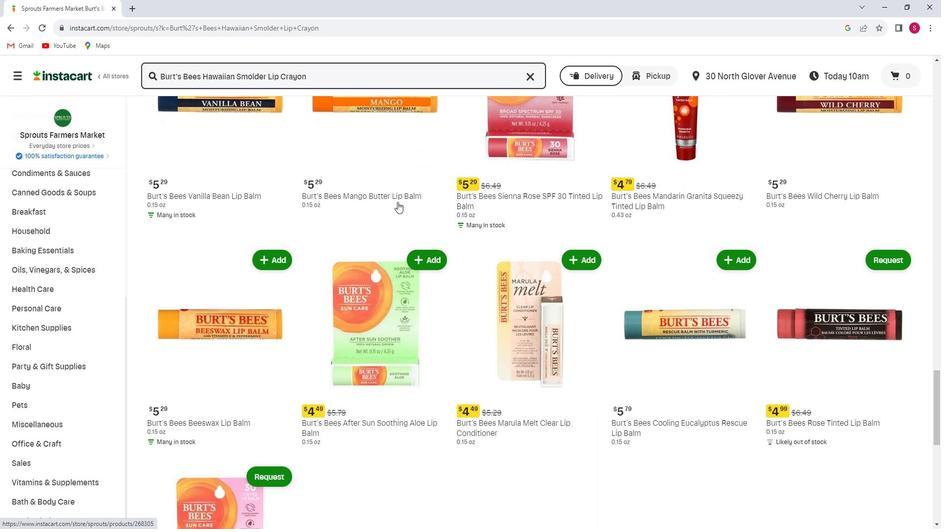 
Action: Mouse scrolled (395, 201) with delta (0, 0)
Screenshot: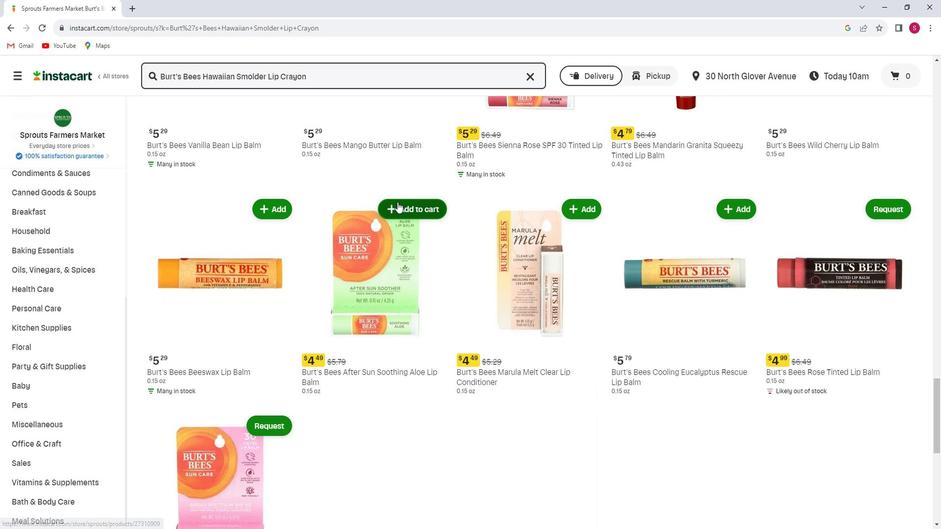 
Action: Mouse scrolled (395, 201) with delta (0, 0)
Screenshot: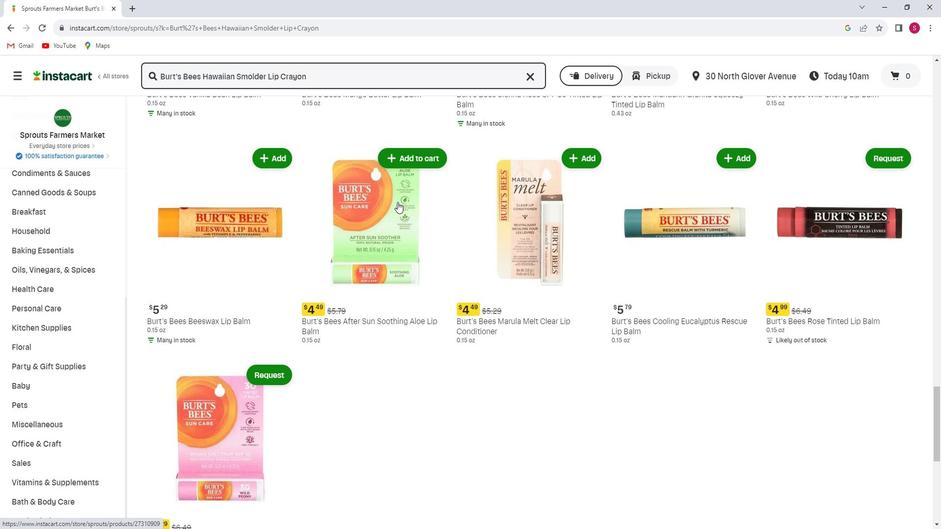 
Action: Mouse scrolled (395, 201) with delta (0, 0)
Screenshot: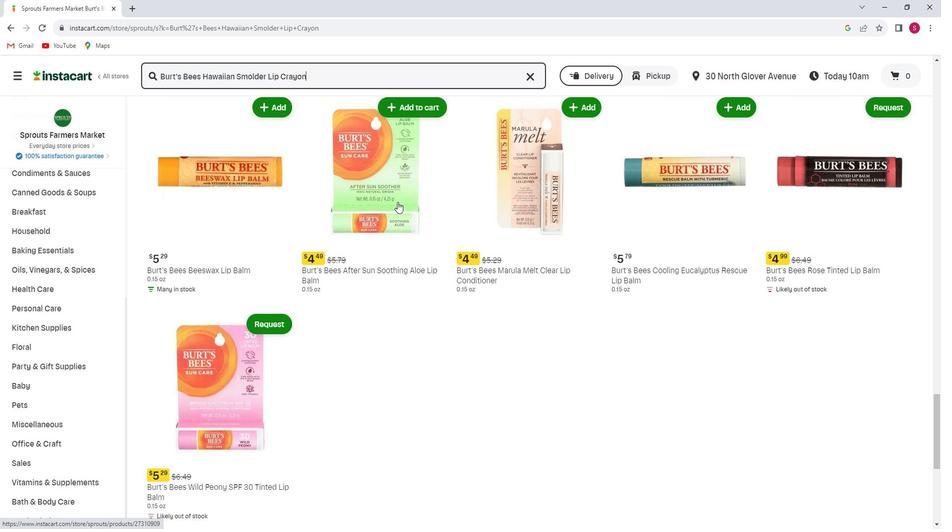 
Action: Mouse scrolled (395, 201) with delta (0, 0)
Screenshot: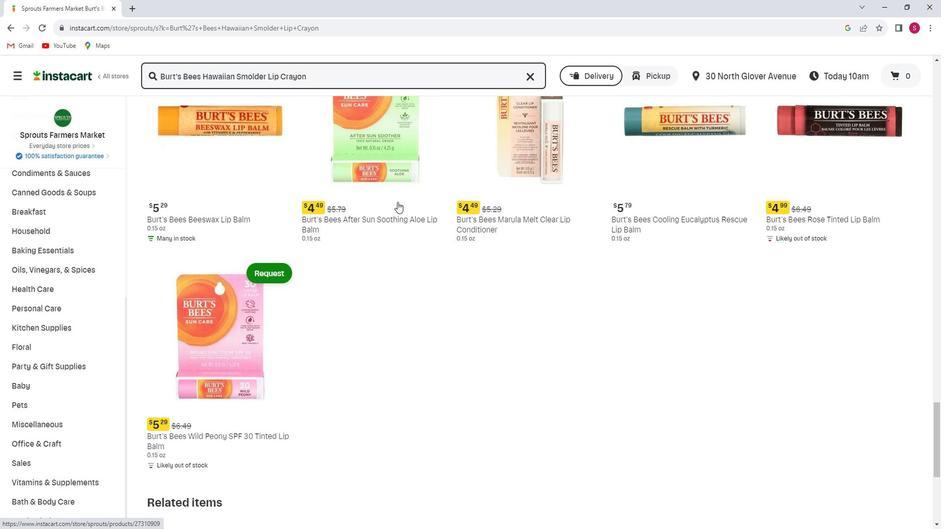 
Action: Mouse scrolled (395, 201) with delta (0, 0)
Screenshot: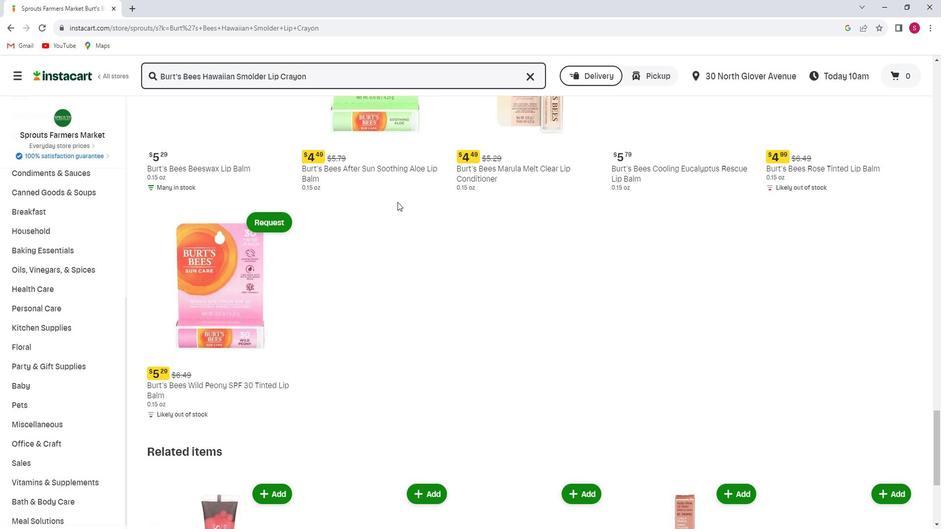 
Action: Mouse scrolled (395, 201) with delta (0, 0)
Screenshot: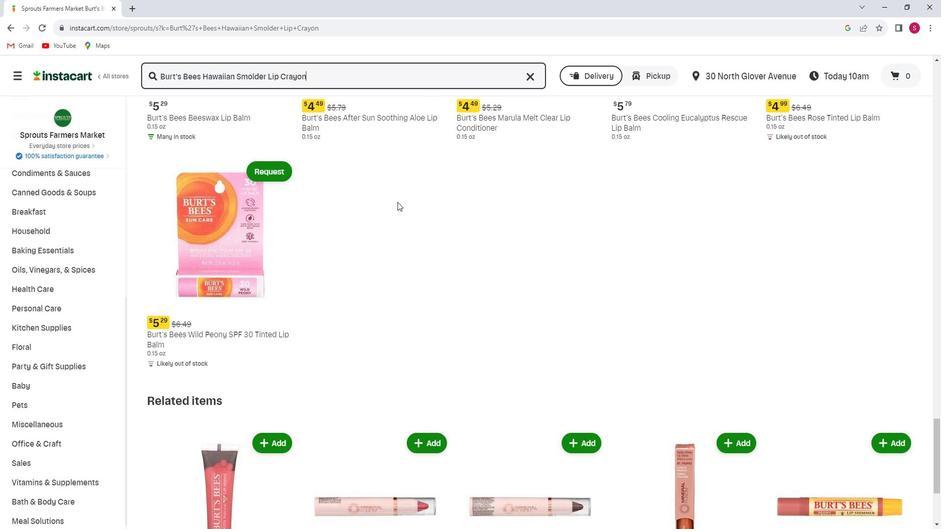 
Action: Mouse scrolled (395, 201) with delta (0, 0)
Screenshot: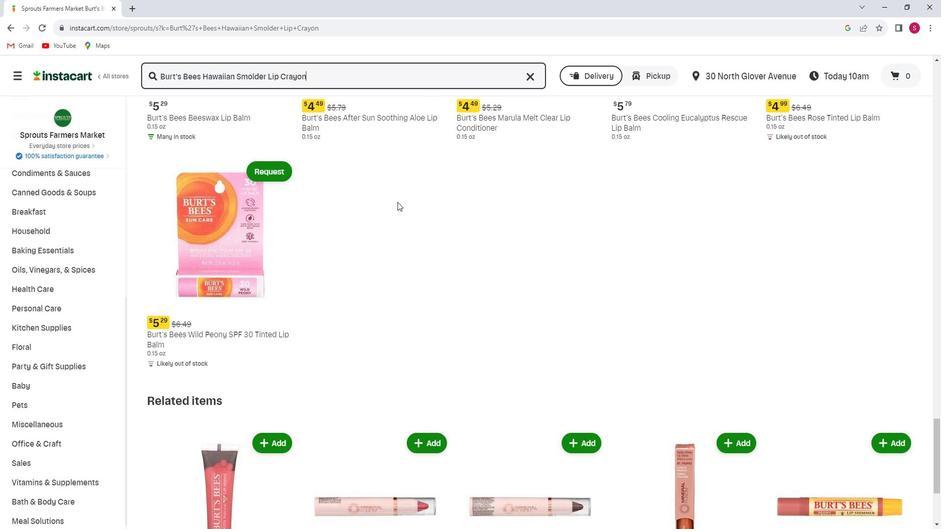 
Action: Mouse scrolled (395, 201) with delta (0, 0)
Screenshot: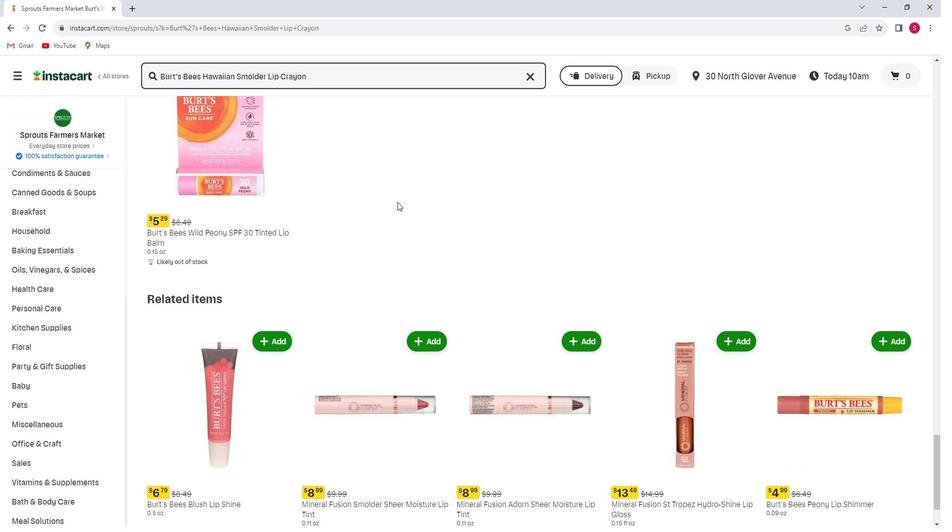 
Action: Mouse scrolled (395, 201) with delta (0, 0)
Screenshot: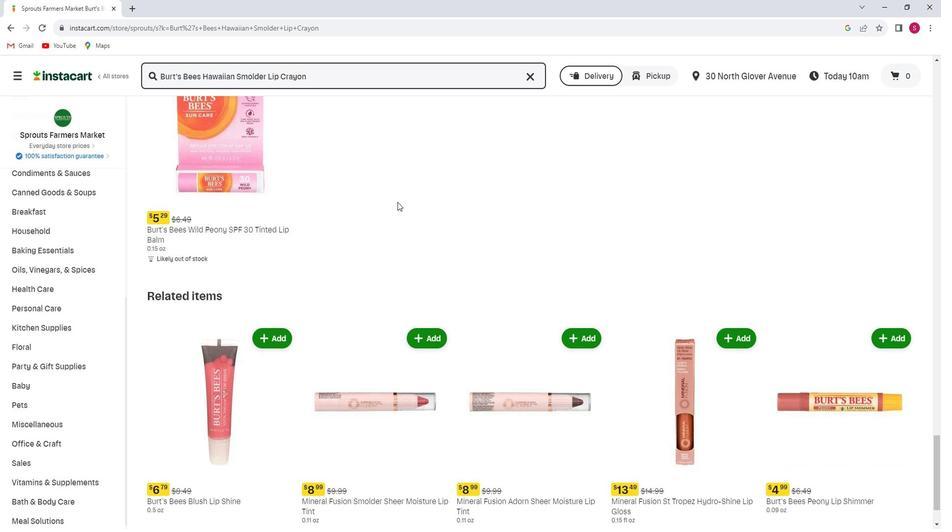 
Action: Mouse scrolled (395, 201) with delta (0, 0)
Screenshot: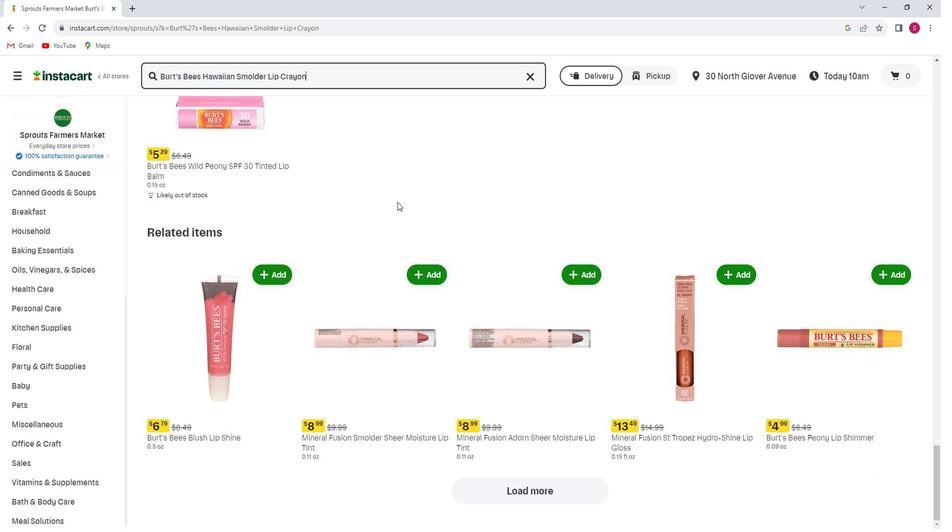 
Action: Mouse scrolled (395, 201) with delta (0, 0)
Screenshot: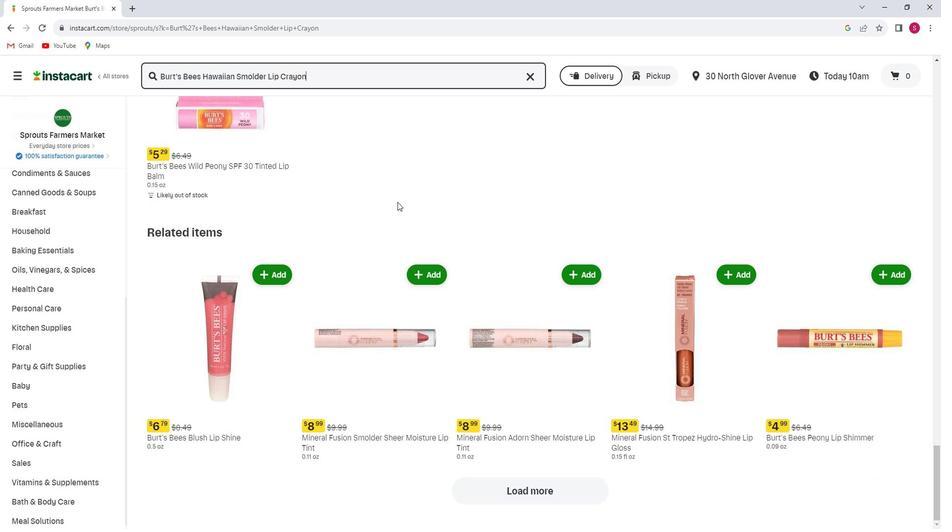 
Action: Mouse scrolled (395, 201) with delta (0, 0)
Screenshot: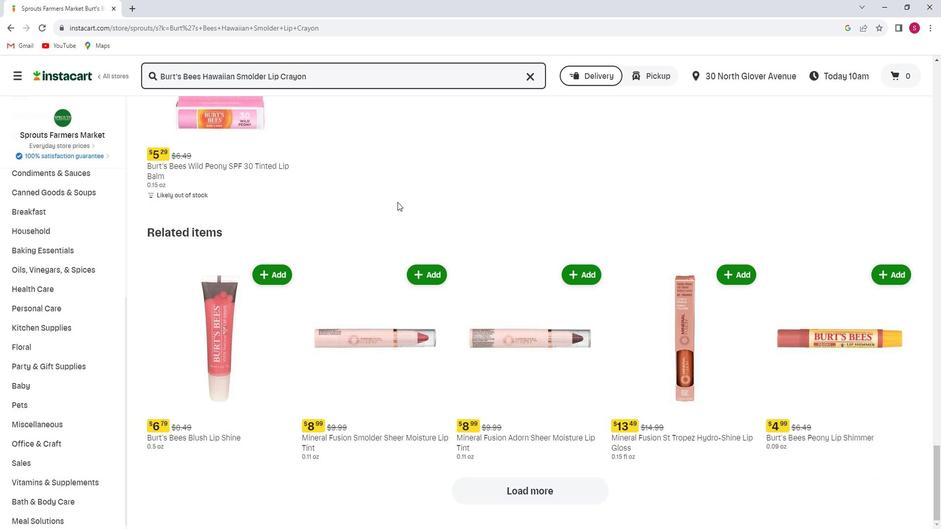 
Action: Mouse moved to (443, 244)
Screenshot: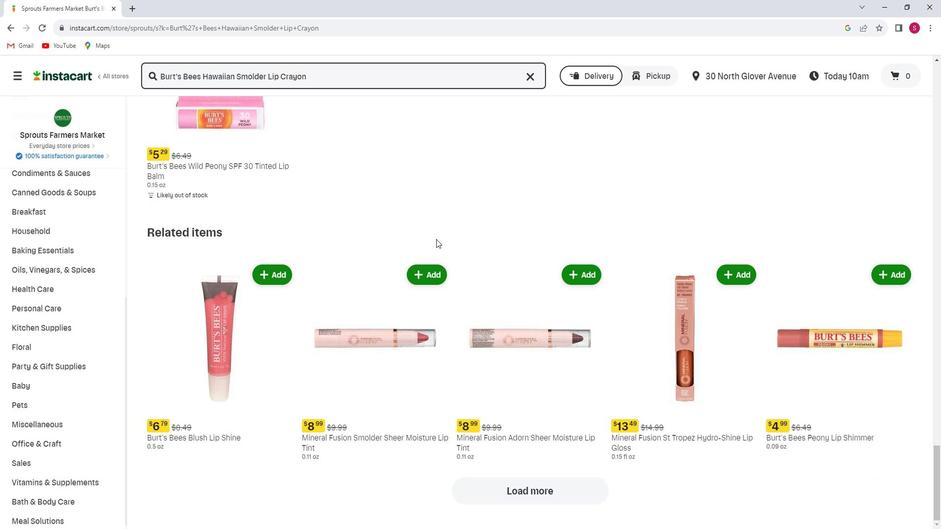 
